 Task: Find connections with filter location Sheopur with filter topic #Culturewith filter profile language English with filter current company Unichem Laboratories Limited with filter school Bharathiar University with filter industry Funds and Trusts with filter service category Real Estate with filter keywords title Pipefitter
Action: Mouse moved to (543, 65)
Screenshot: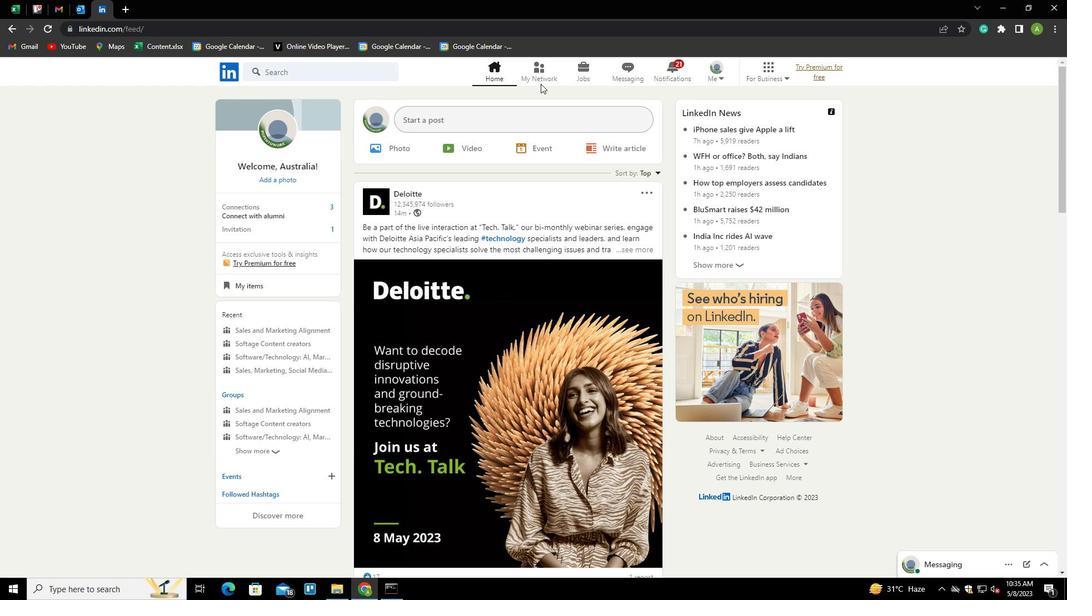 
Action: Mouse pressed left at (543, 65)
Screenshot: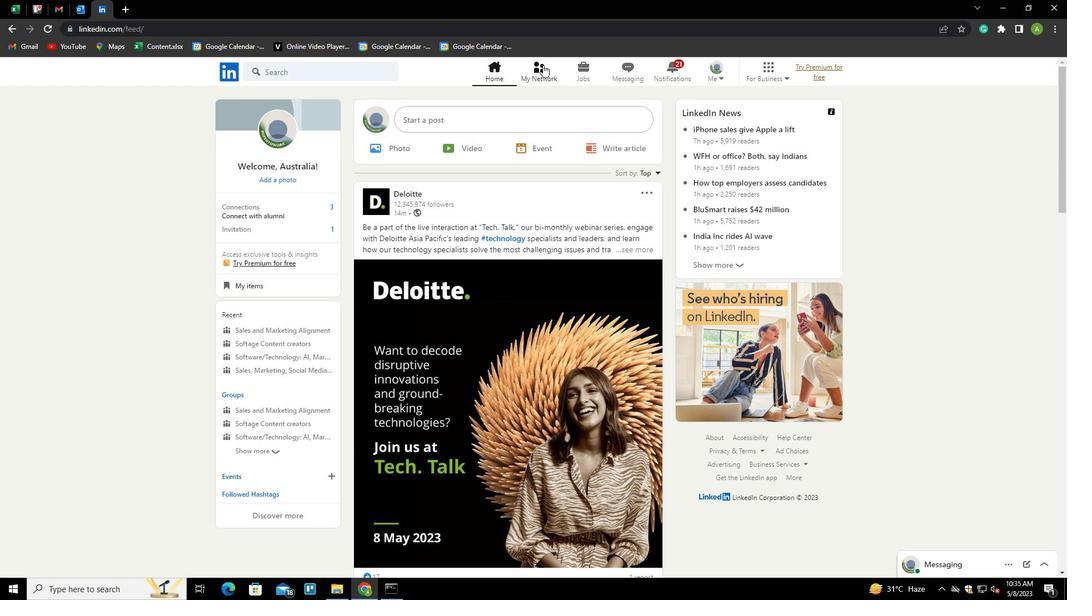 
Action: Mouse moved to (288, 131)
Screenshot: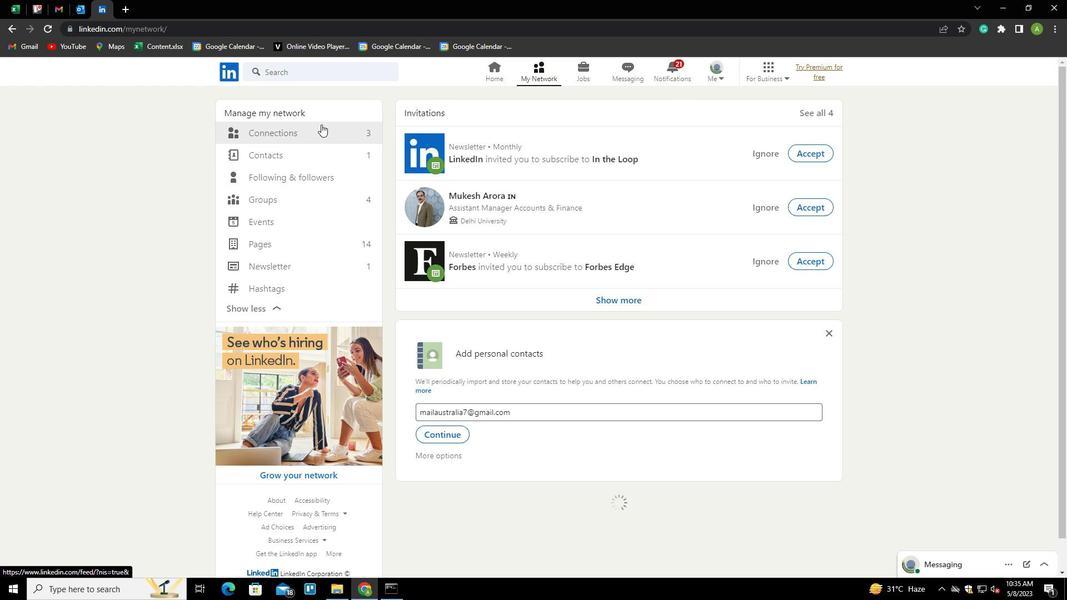 
Action: Mouse pressed left at (288, 131)
Screenshot: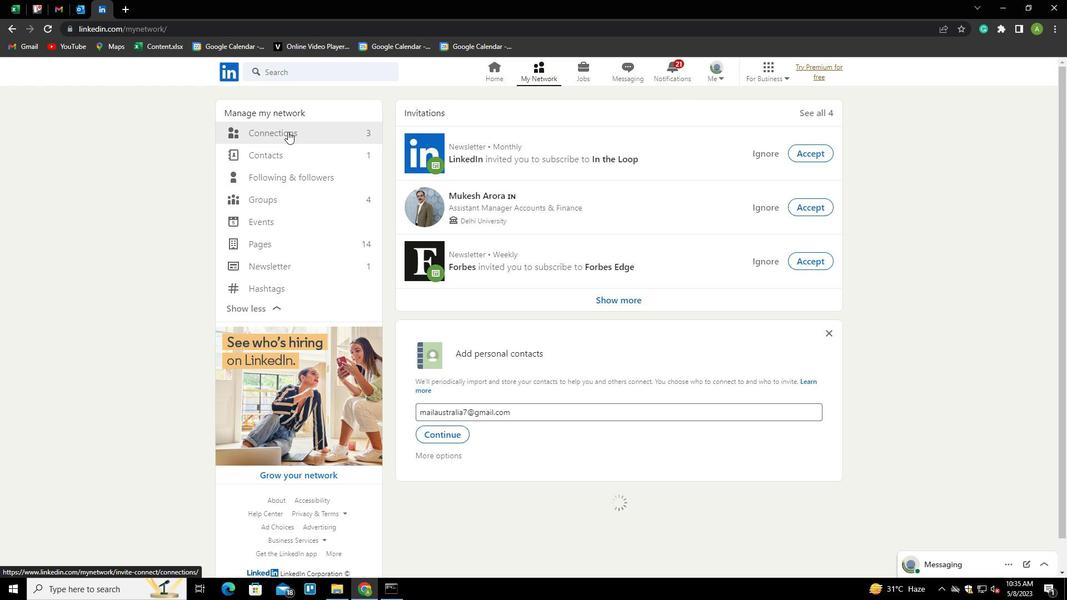 
Action: Mouse moved to (604, 132)
Screenshot: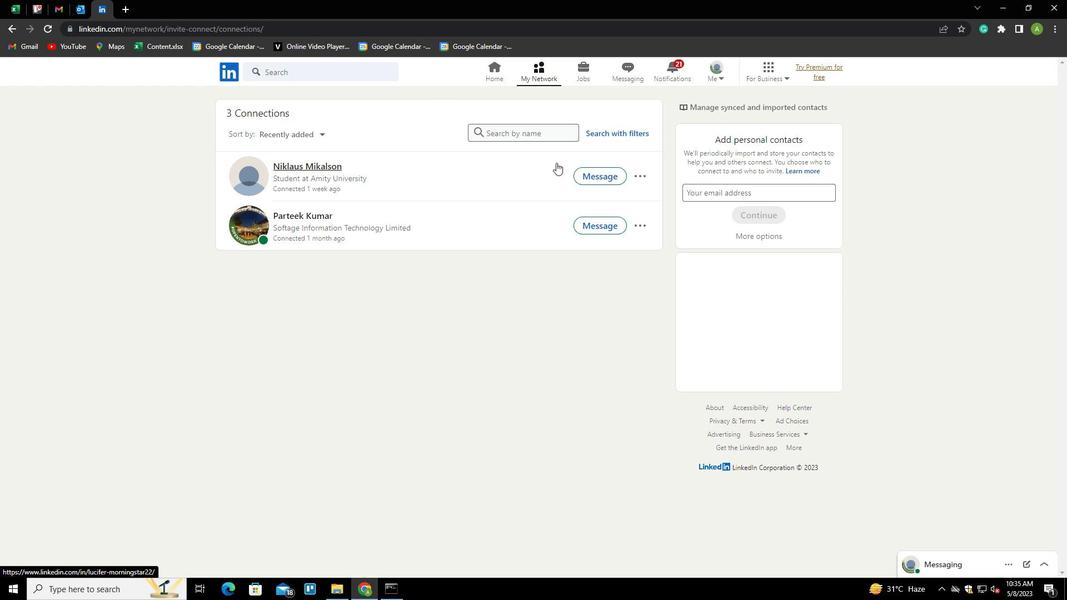 
Action: Mouse pressed left at (604, 132)
Screenshot: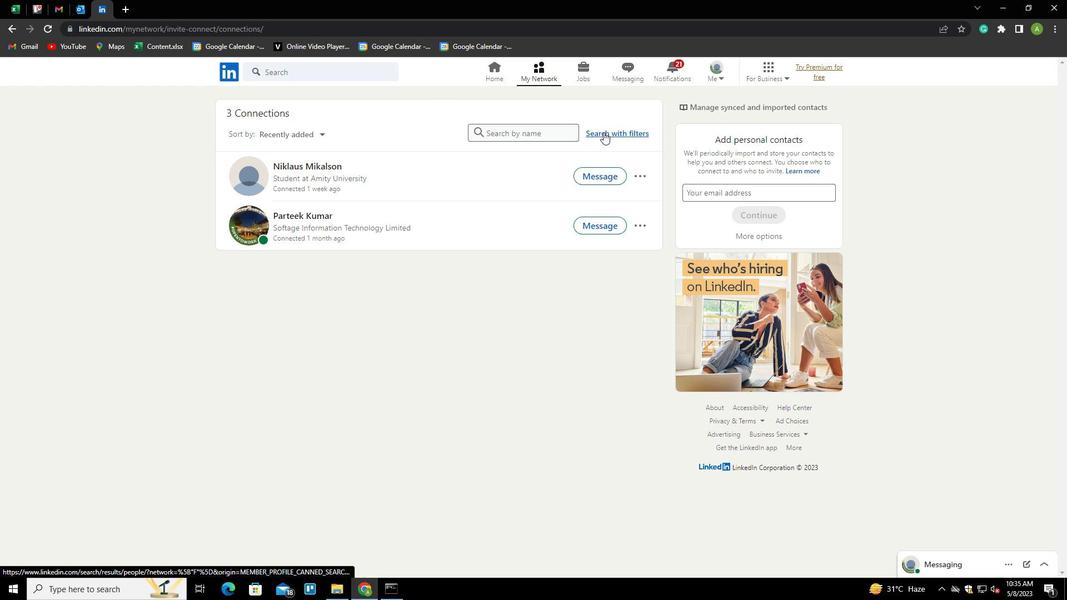 
Action: Mouse moved to (572, 103)
Screenshot: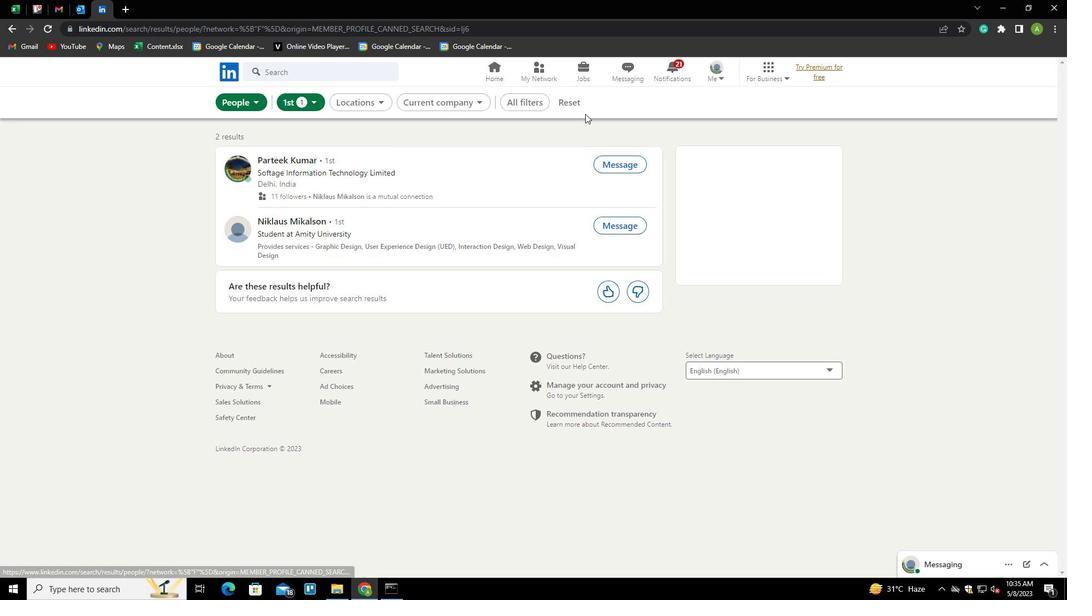 
Action: Mouse pressed left at (572, 103)
Screenshot: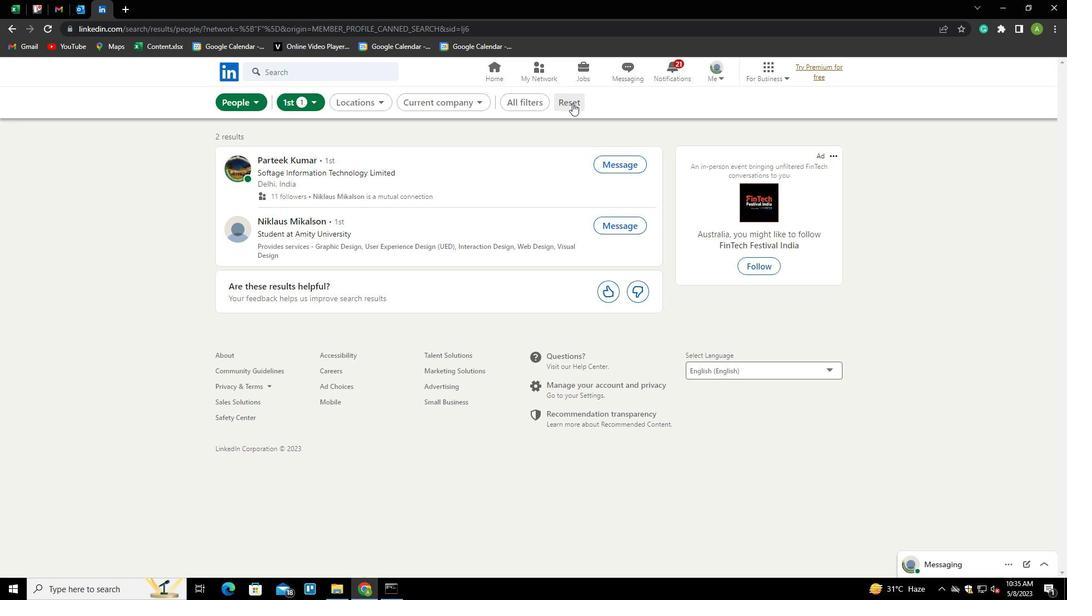 
Action: Mouse moved to (557, 104)
Screenshot: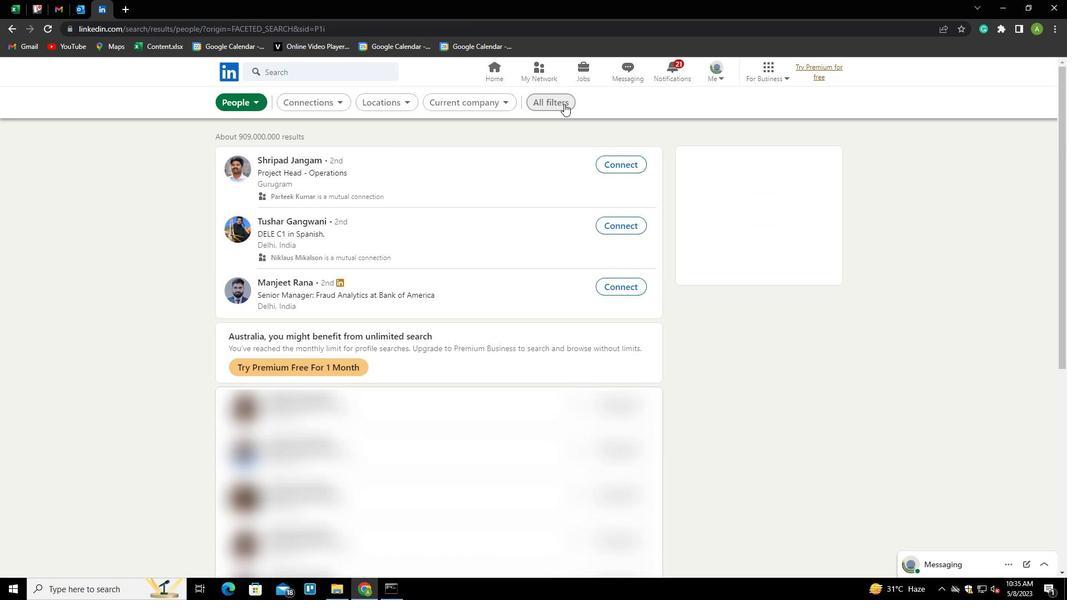 
Action: Mouse pressed left at (557, 104)
Screenshot: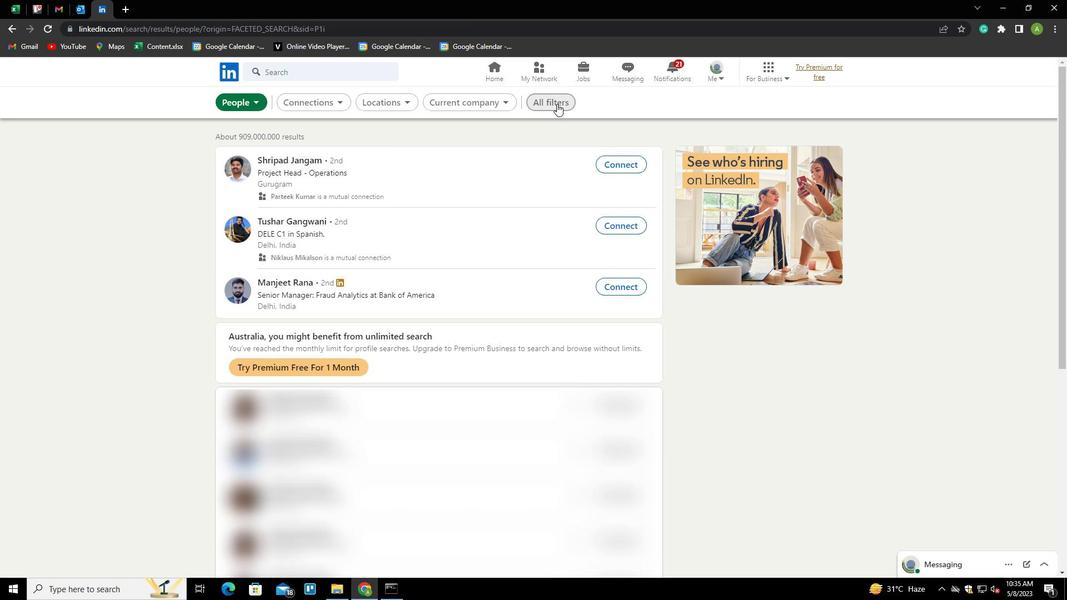 
Action: Mouse moved to (941, 331)
Screenshot: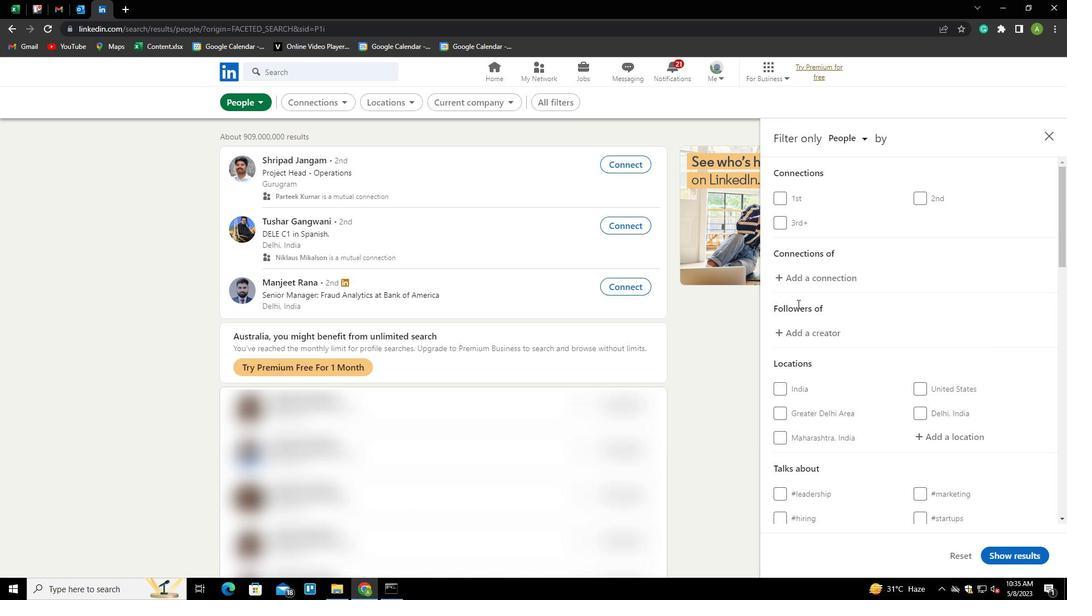 
Action: Mouse scrolled (941, 330) with delta (0, 0)
Screenshot: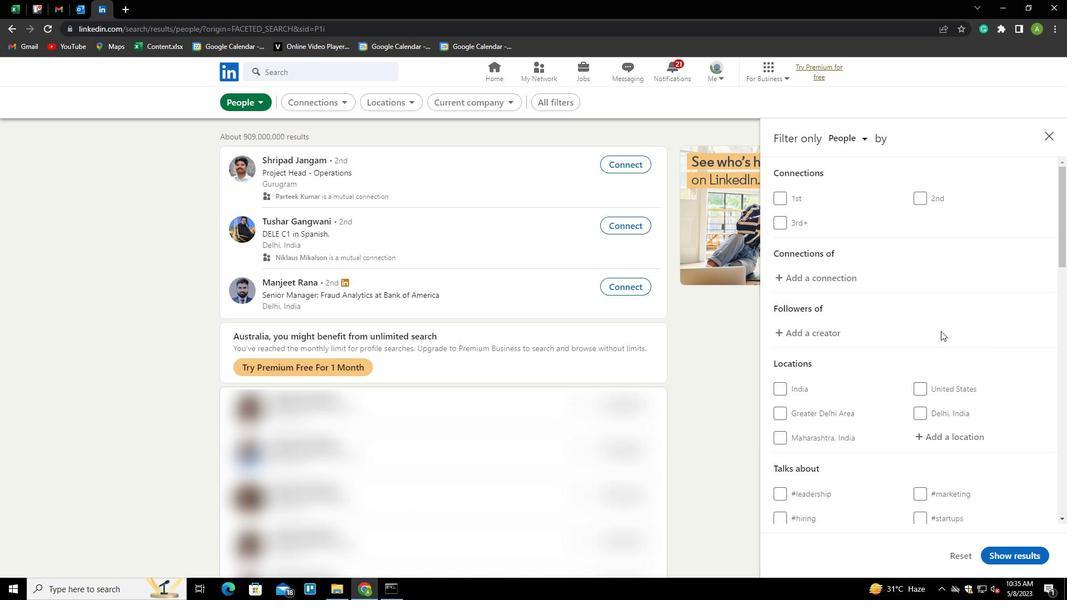 
Action: Mouse scrolled (941, 330) with delta (0, 0)
Screenshot: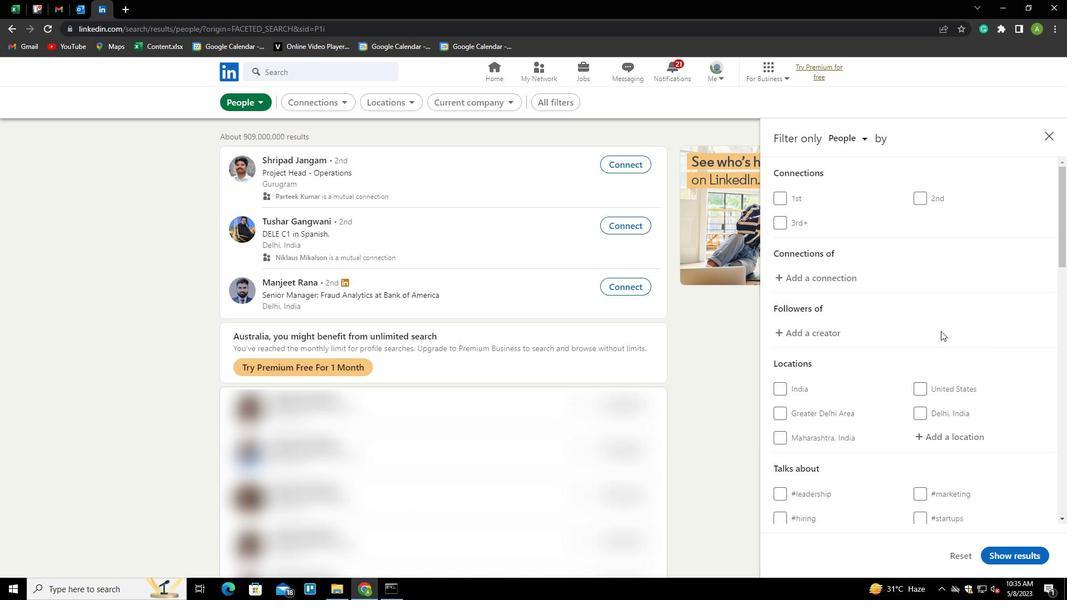 
Action: Mouse moved to (943, 327)
Screenshot: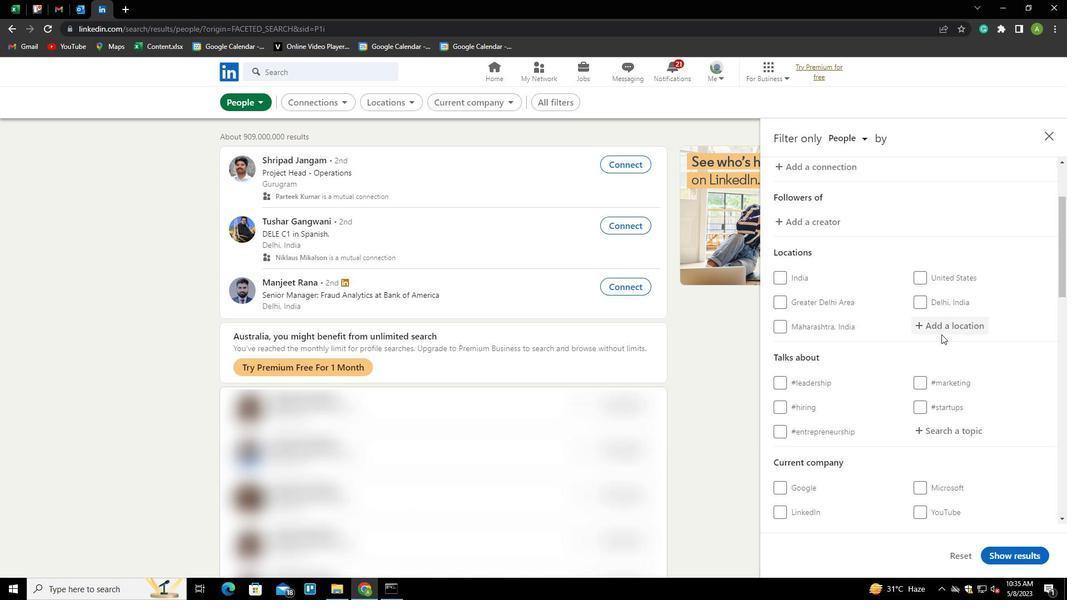 
Action: Mouse pressed left at (943, 327)
Screenshot: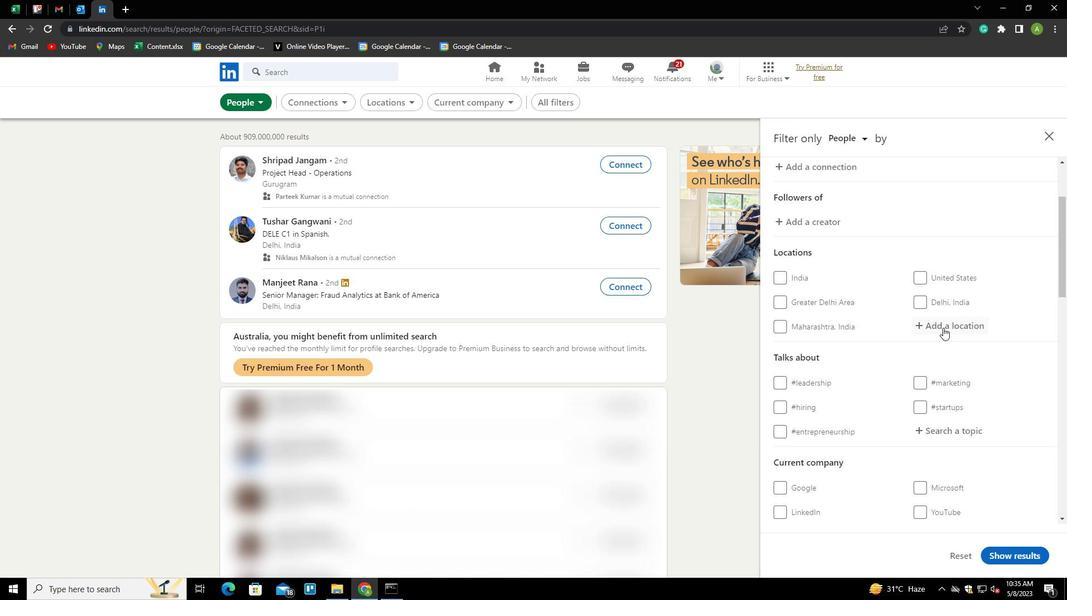 
Action: Key pressed <Key.shift>SHEOPUR<Key.down><Key.enter>
Screenshot: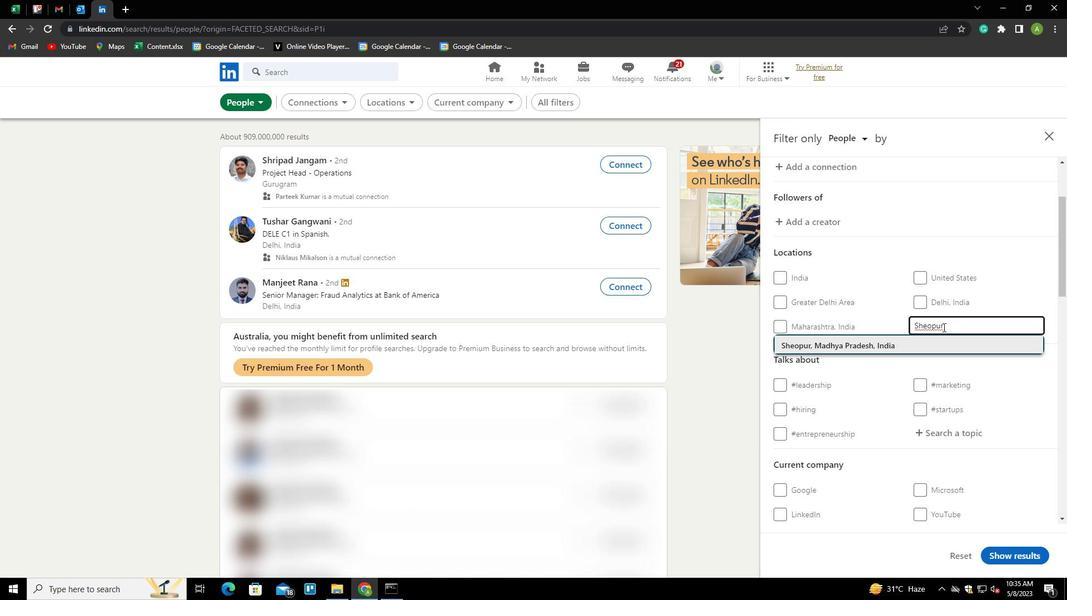 
Action: Mouse scrolled (943, 327) with delta (0, 0)
Screenshot: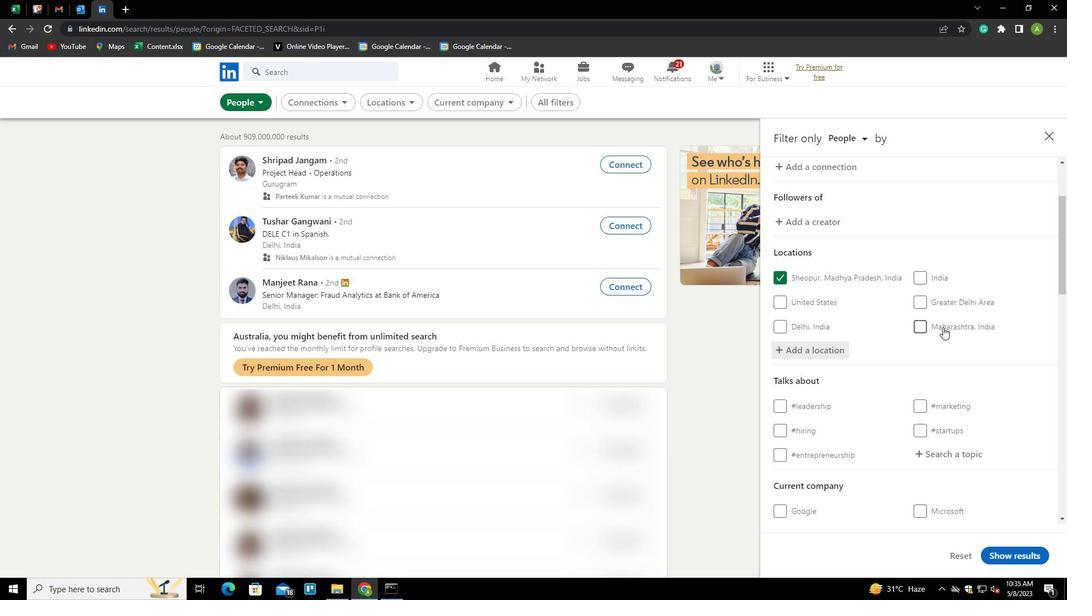 
Action: Mouse scrolled (943, 327) with delta (0, 0)
Screenshot: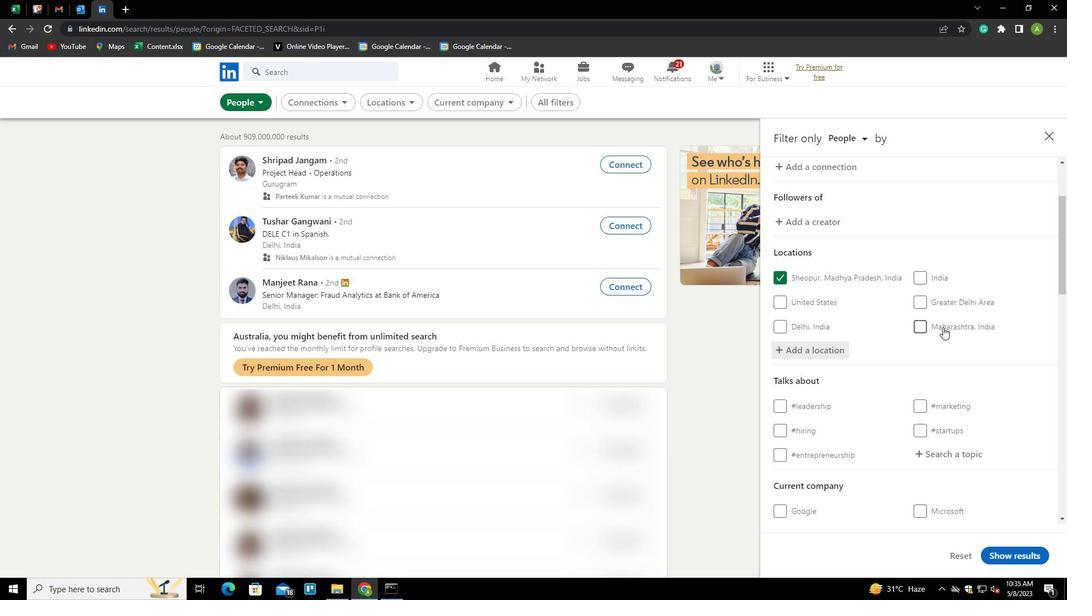 
Action: Mouse moved to (945, 349)
Screenshot: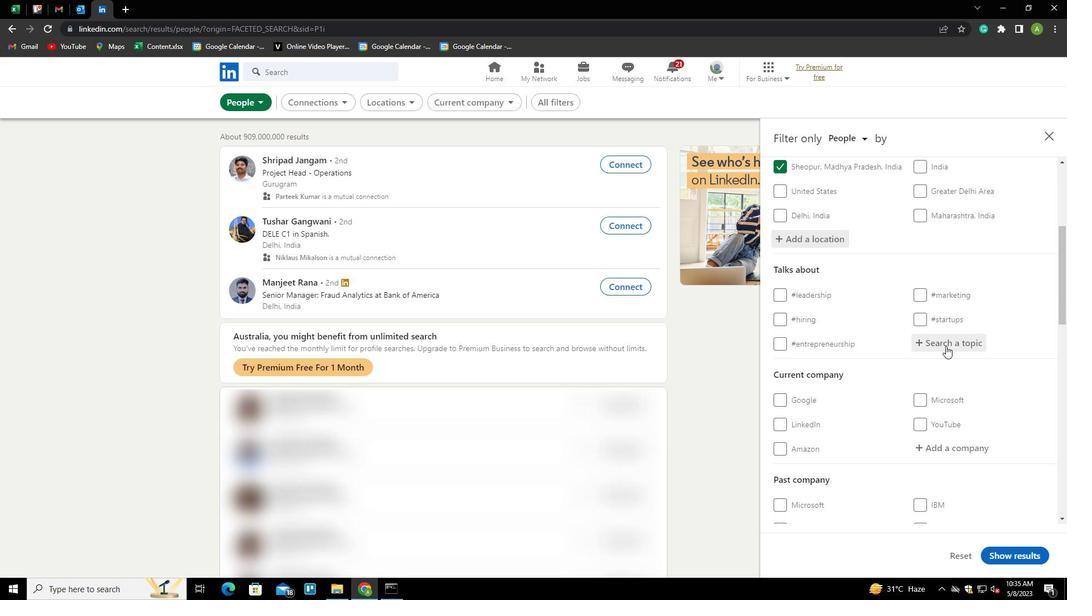
Action: Mouse pressed left at (945, 349)
Screenshot: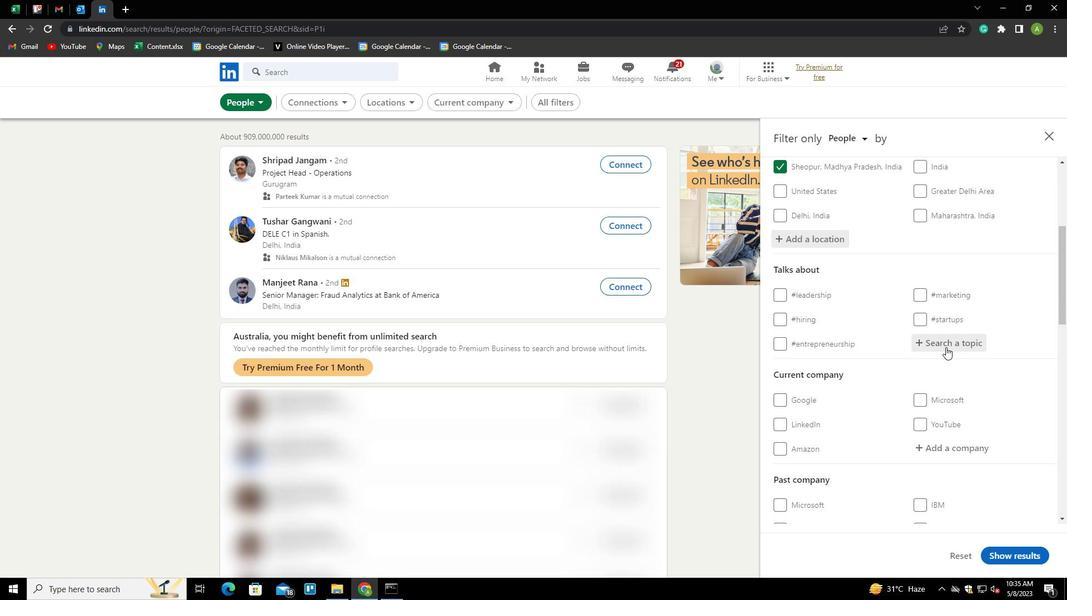 
Action: Mouse moved to (943, 349)
Screenshot: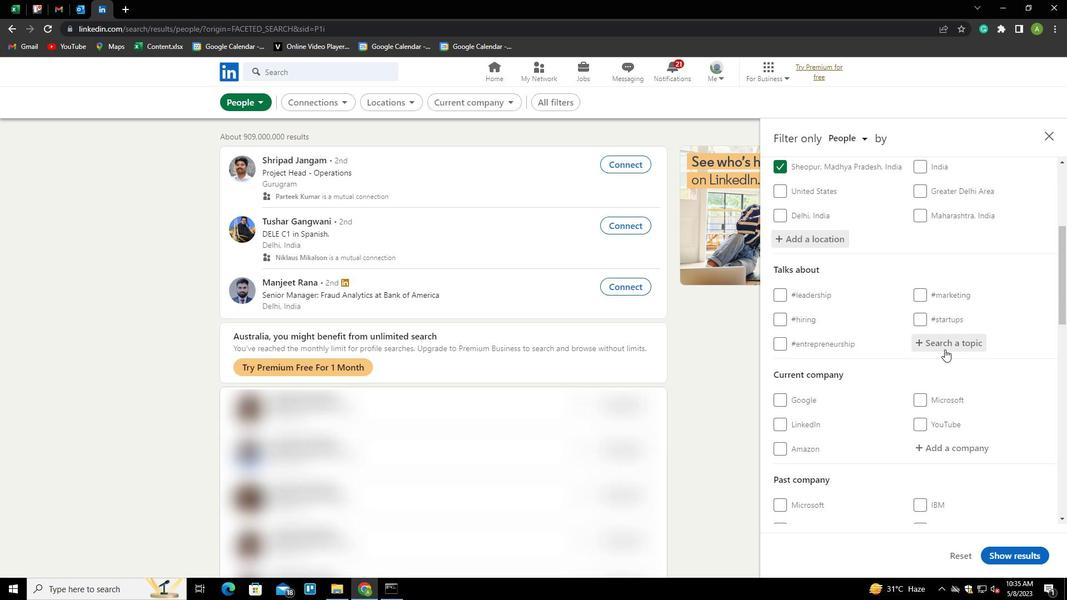 
Action: Key pressed <Key.shift>
Screenshot: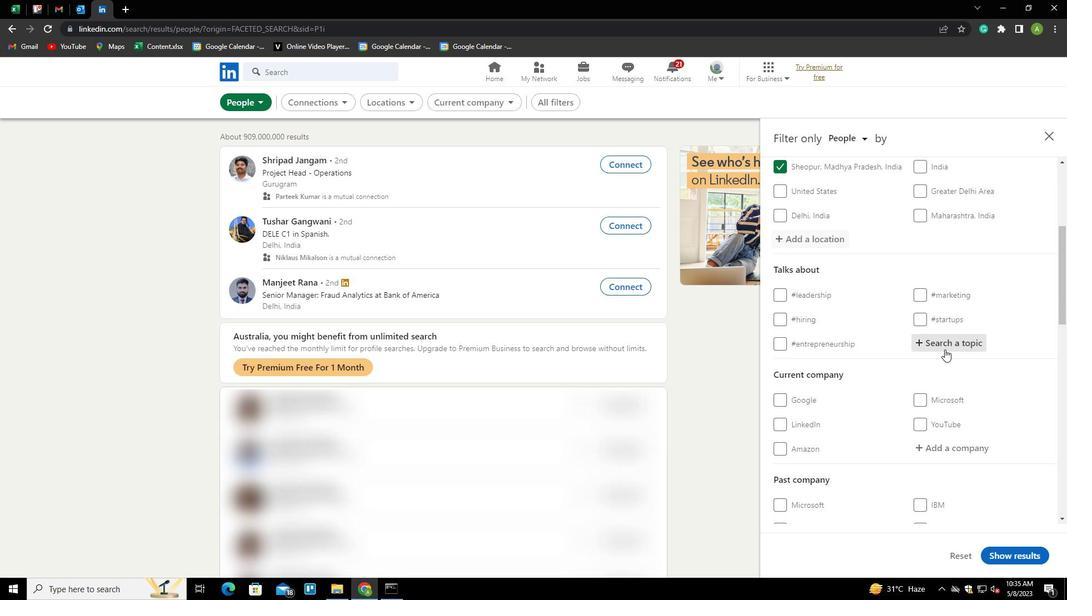 
Action: Mouse moved to (941, 348)
Screenshot: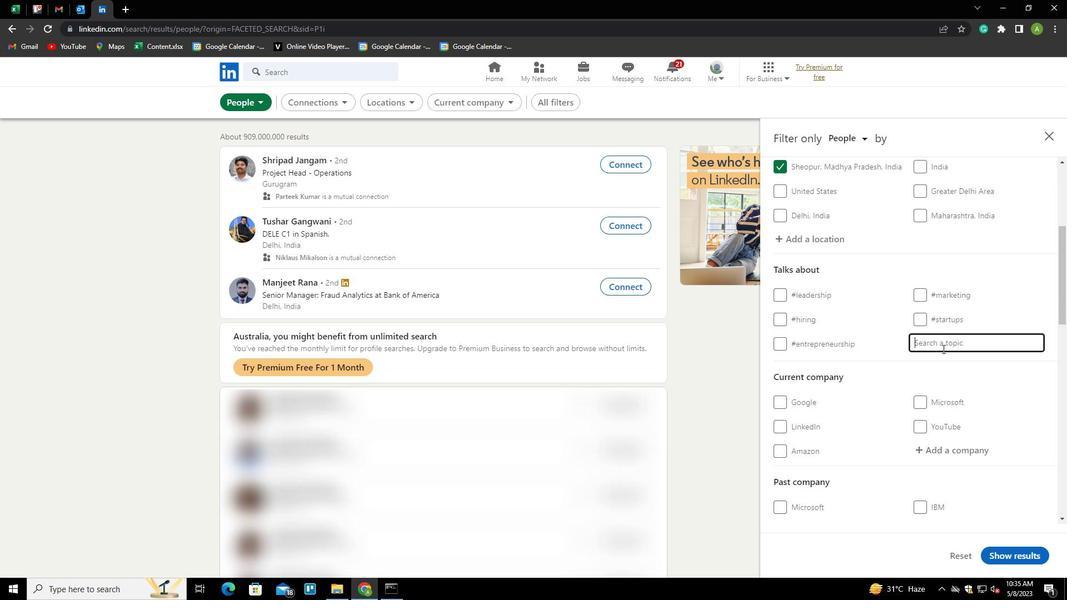 
Action: Key pressed CULTURE<Key.down><Key.enter>
Screenshot: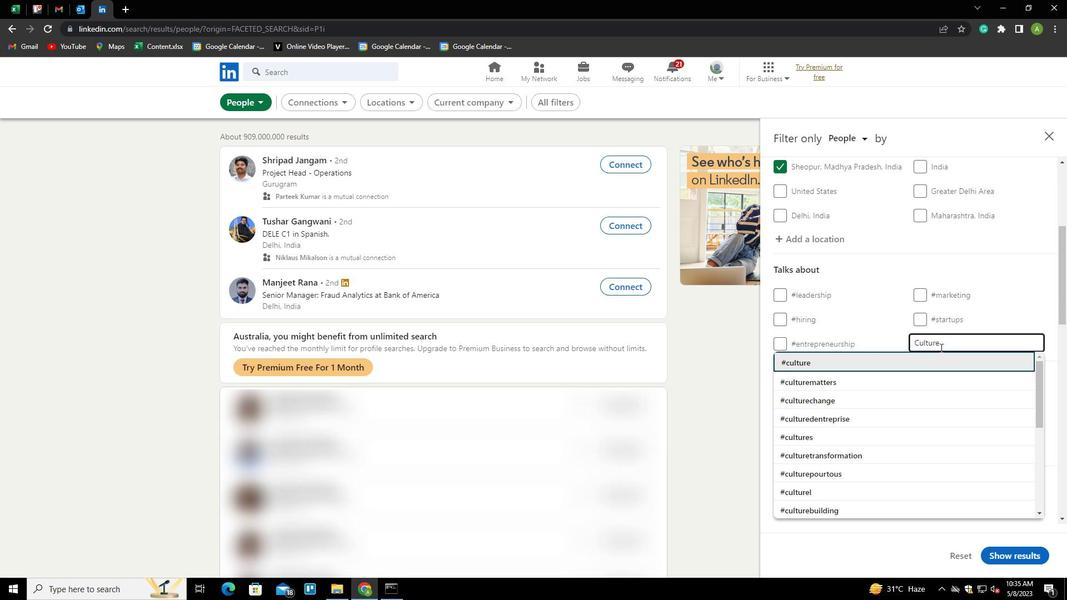 
Action: Mouse moved to (932, 343)
Screenshot: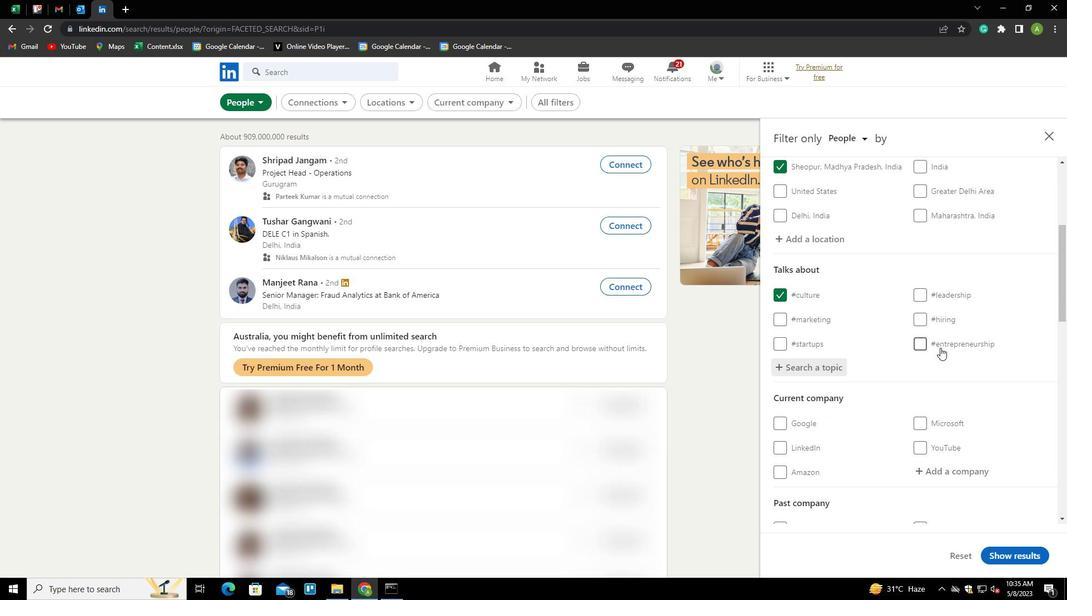 
Action: Mouse scrolled (932, 342) with delta (0, 0)
Screenshot: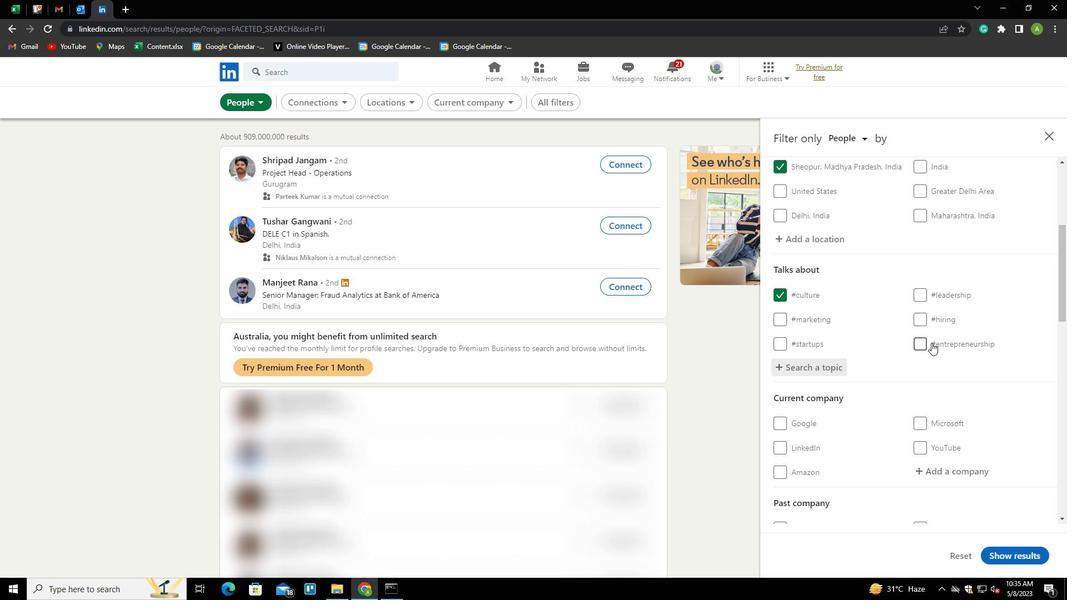 
Action: Mouse scrolled (932, 342) with delta (0, 0)
Screenshot: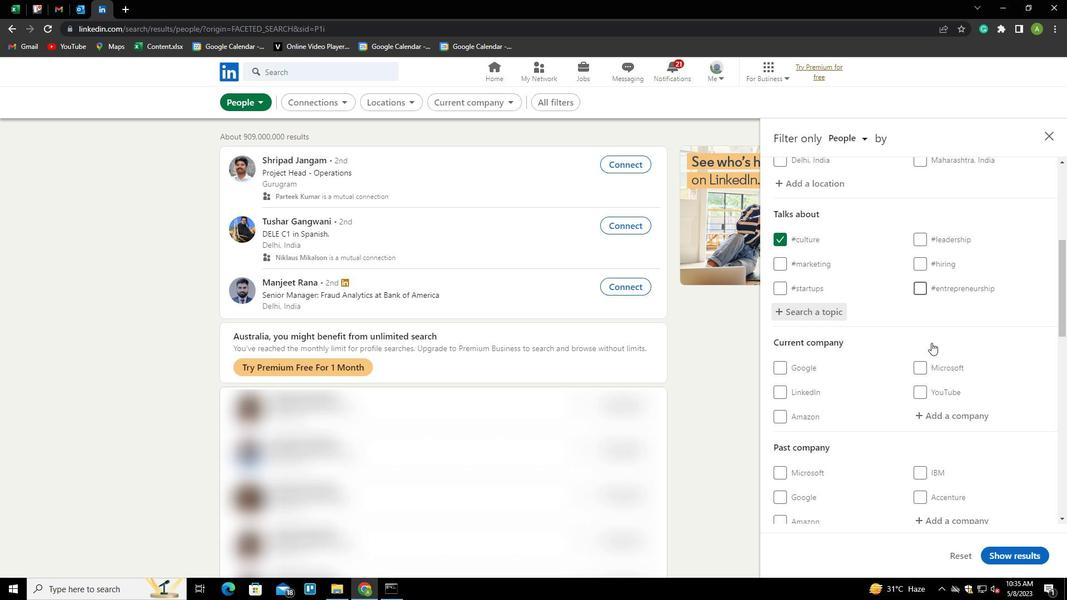 
Action: Mouse scrolled (932, 342) with delta (0, 0)
Screenshot: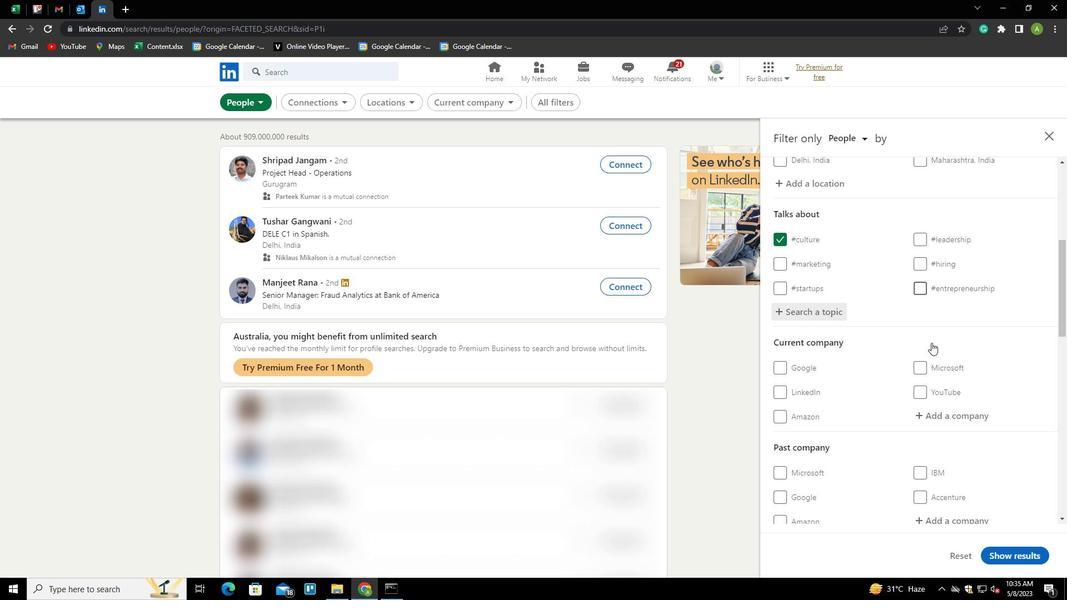 
Action: Mouse scrolled (932, 342) with delta (0, 0)
Screenshot: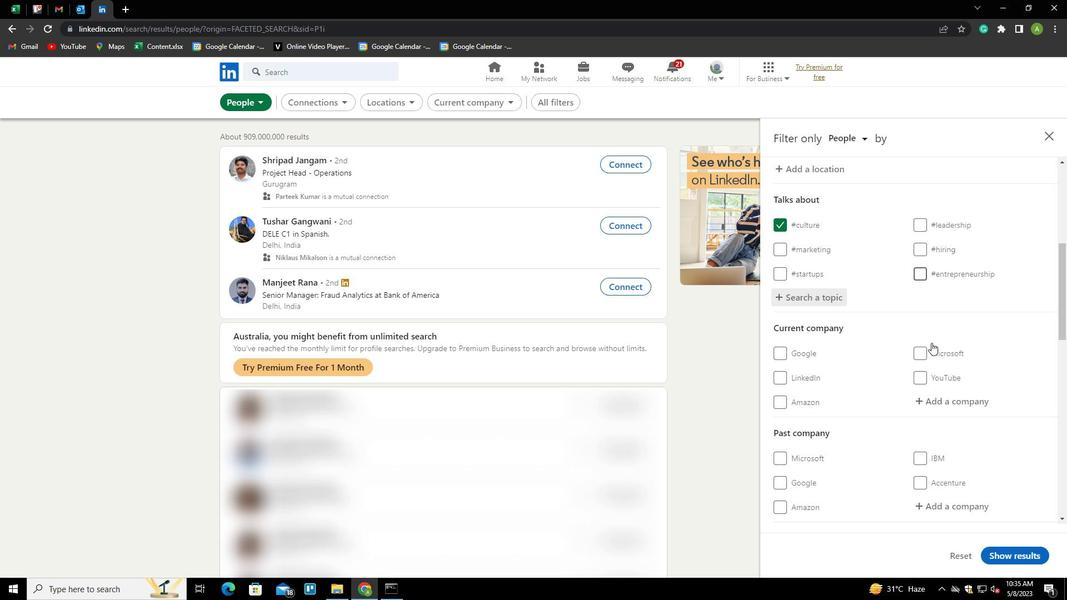 
Action: Mouse scrolled (932, 342) with delta (0, 0)
Screenshot: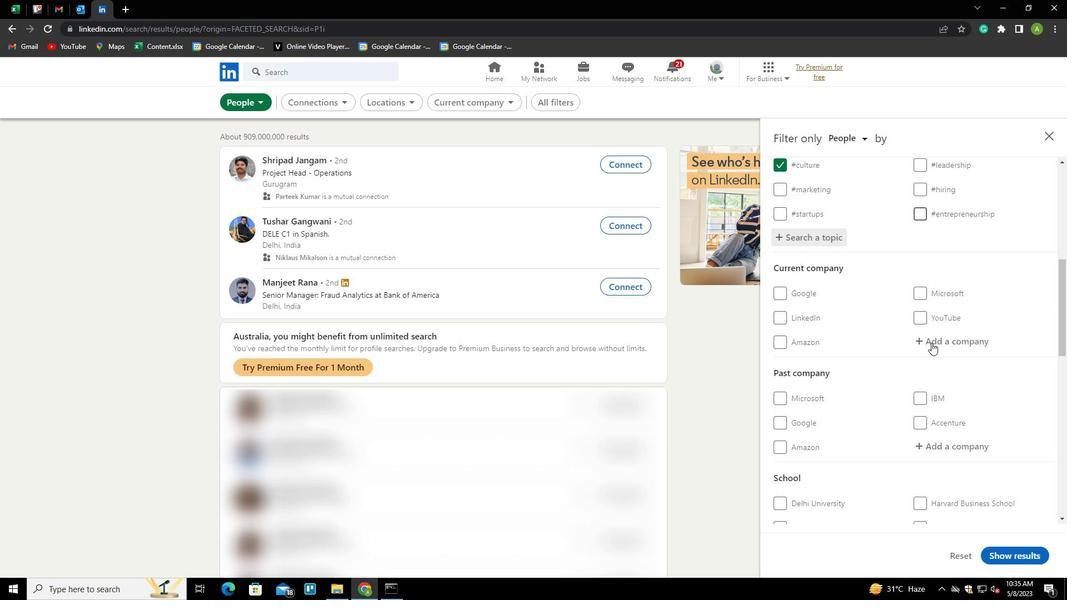
Action: Mouse scrolled (932, 342) with delta (0, 0)
Screenshot: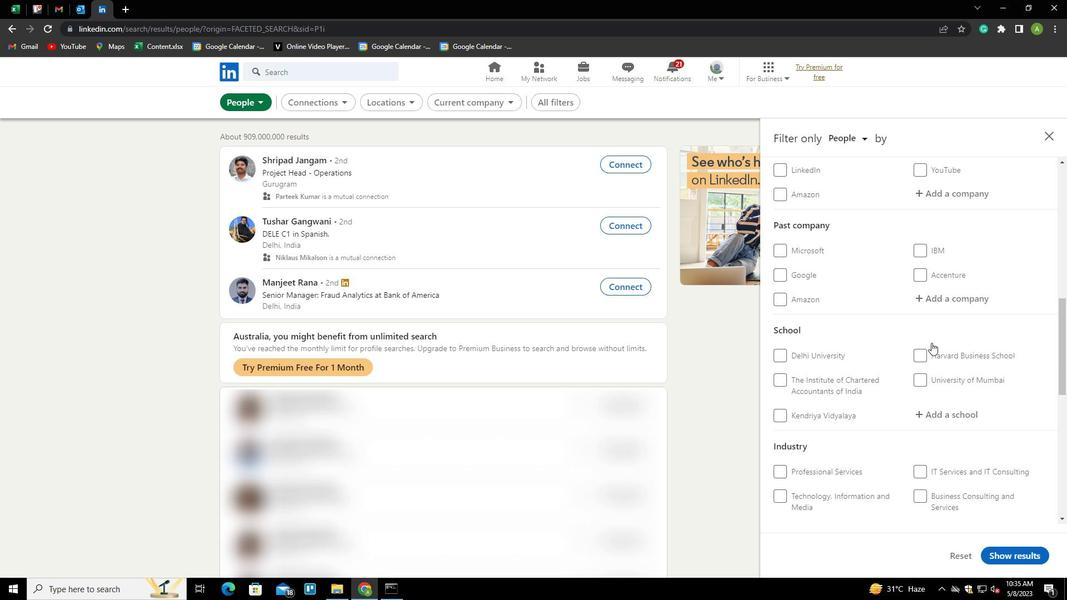 
Action: Mouse scrolled (932, 342) with delta (0, 0)
Screenshot: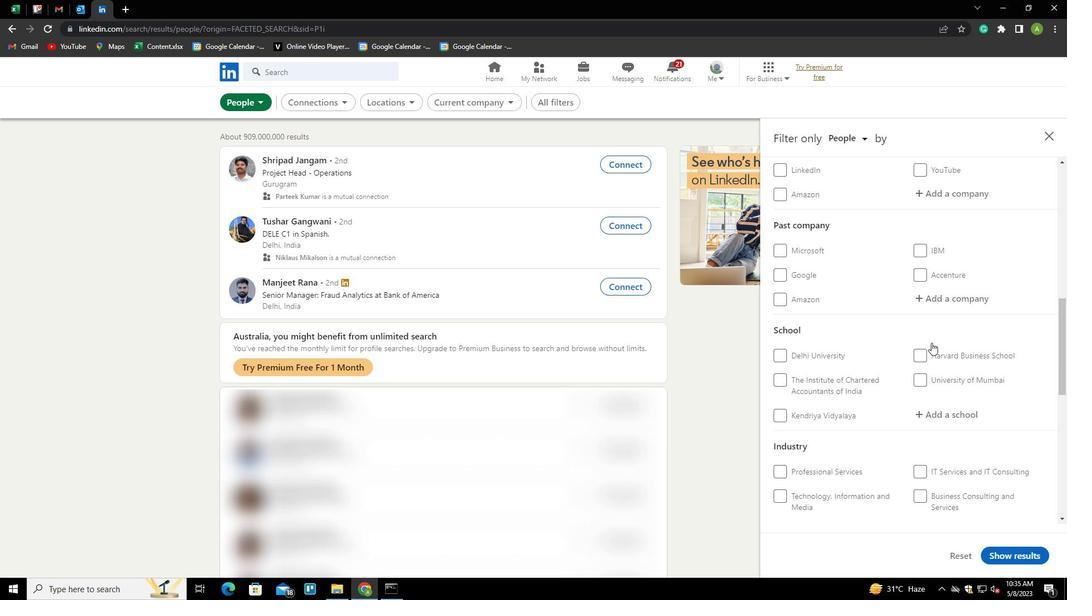 
Action: Mouse scrolled (932, 342) with delta (0, 0)
Screenshot: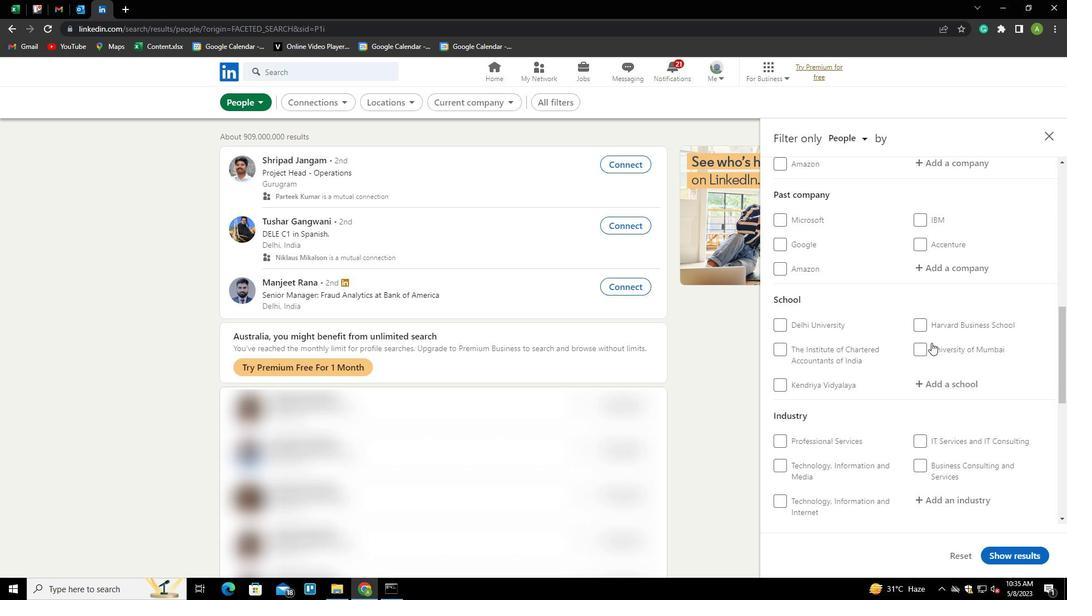 
Action: Mouse scrolled (932, 342) with delta (0, 0)
Screenshot: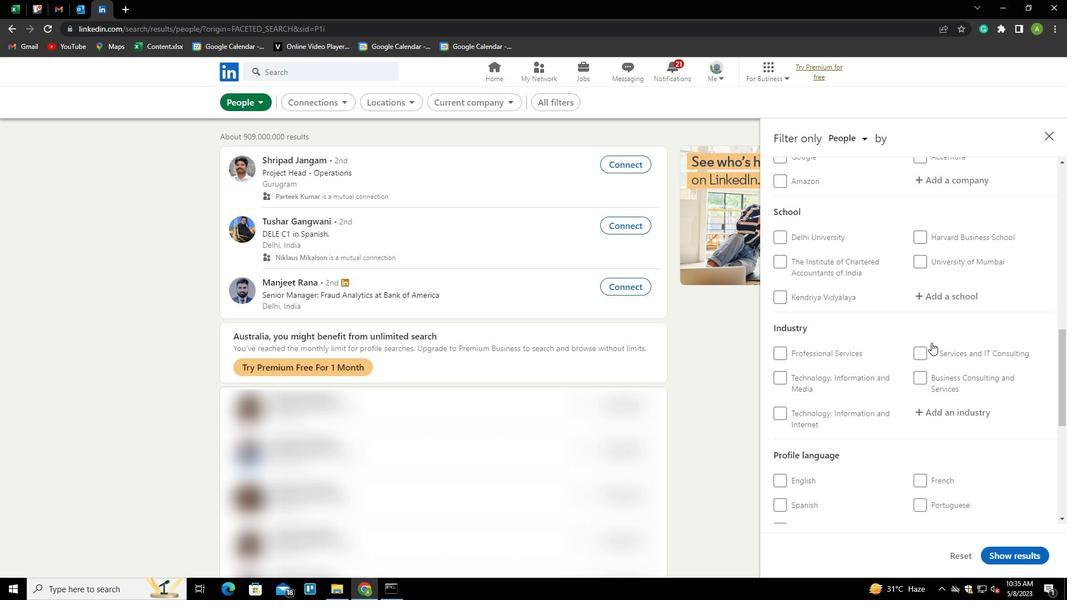 
Action: Mouse moved to (801, 376)
Screenshot: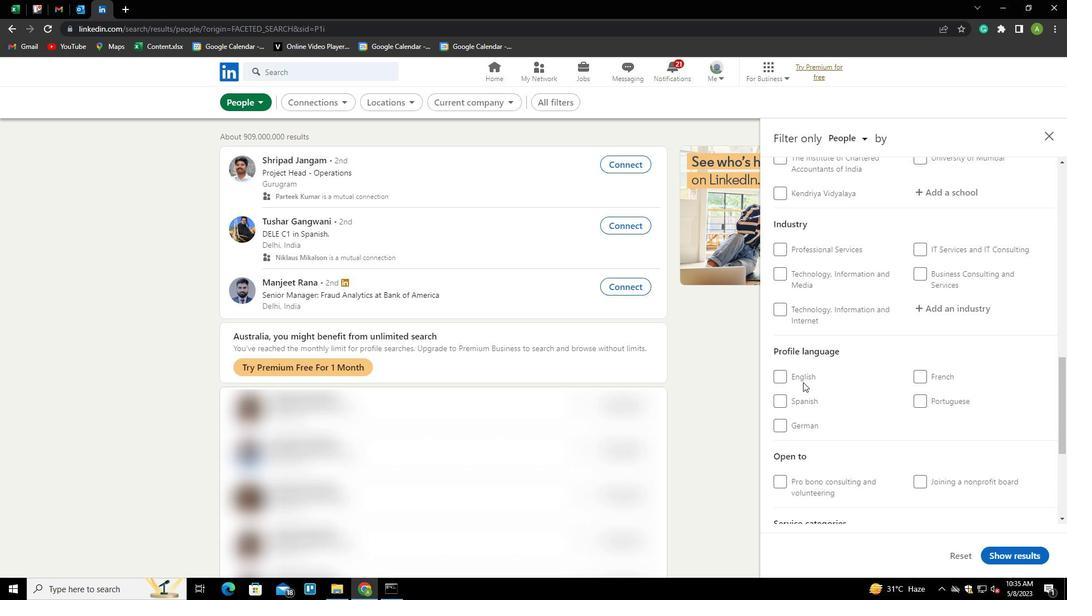 
Action: Mouse pressed left at (801, 376)
Screenshot: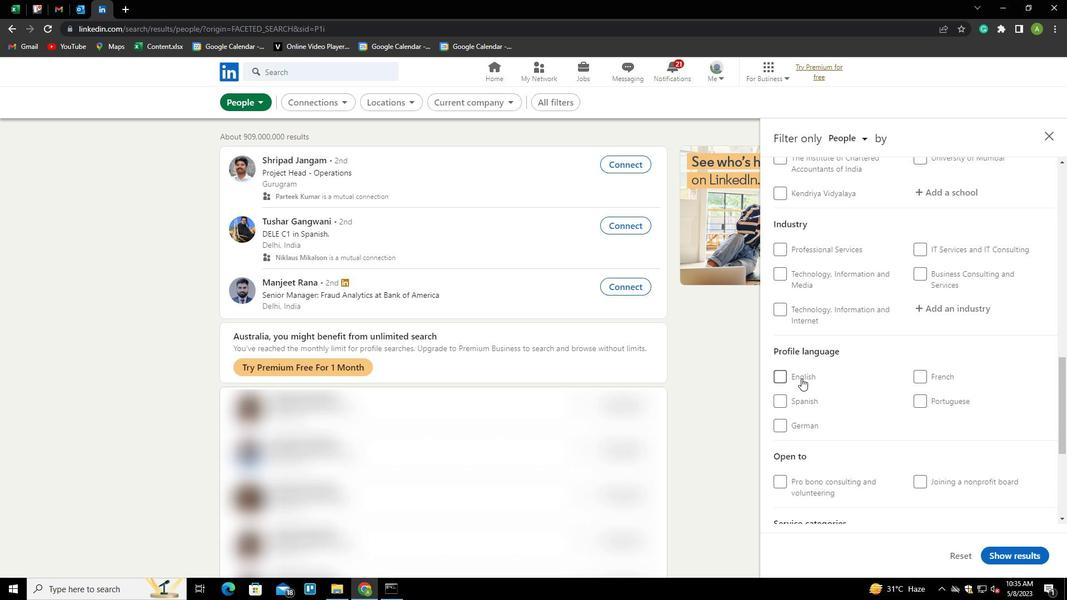 
Action: Mouse moved to (937, 353)
Screenshot: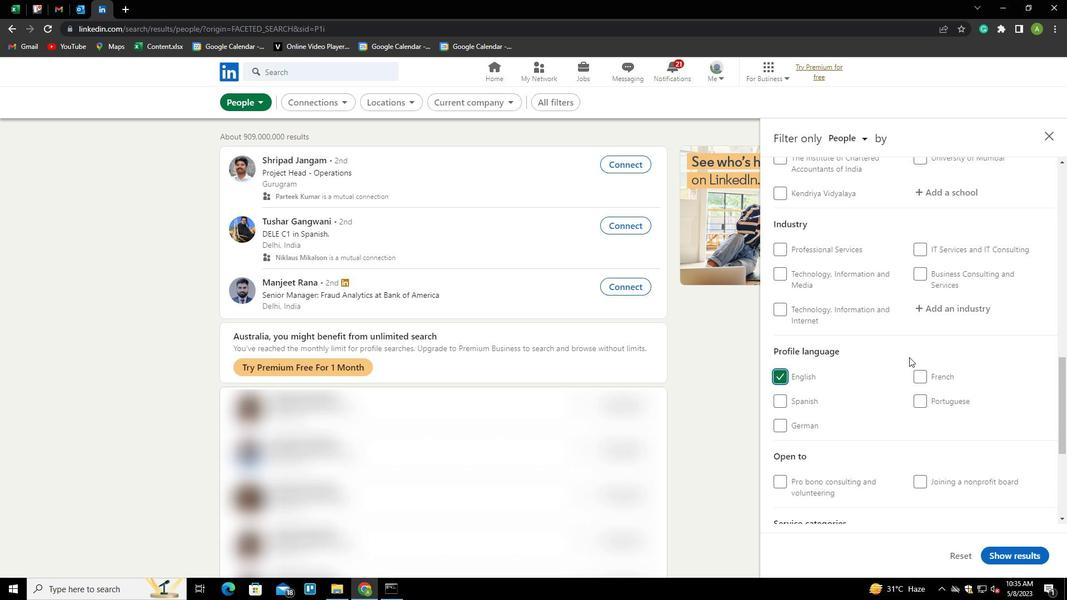 
Action: Mouse scrolled (937, 354) with delta (0, 0)
Screenshot: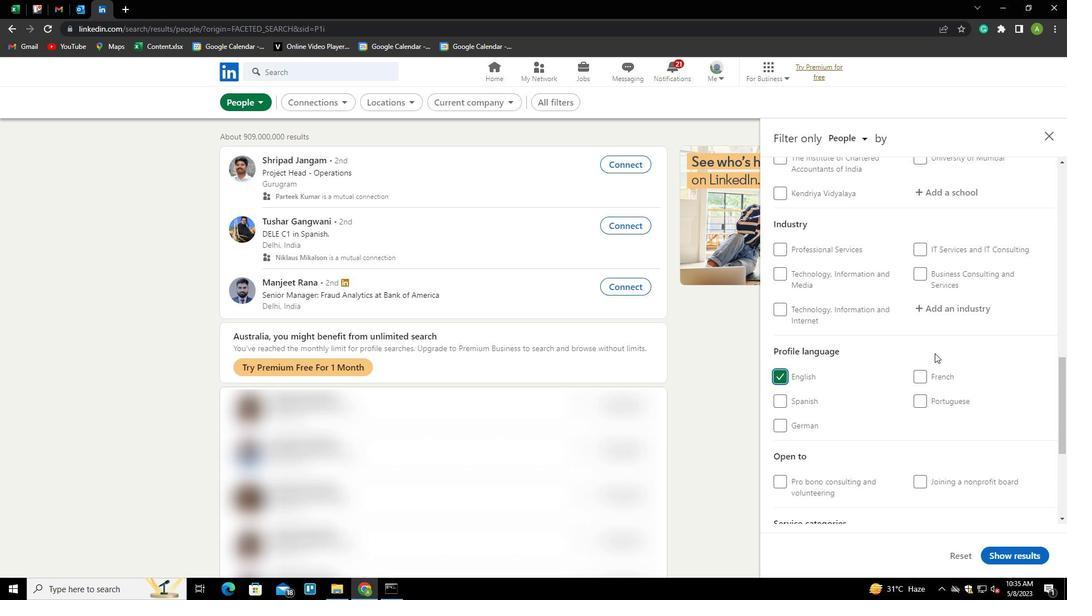 
Action: Mouse scrolled (937, 354) with delta (0, 0)
Screenshot: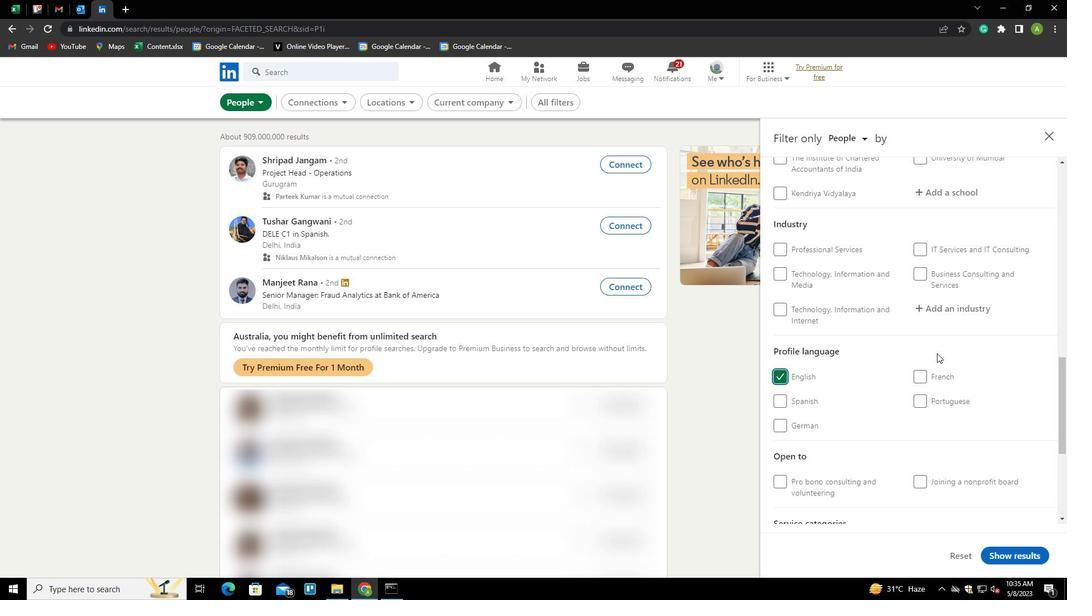 
Action: Mouse scrolled (937, 354) with delta (0, 0)
Screenshot: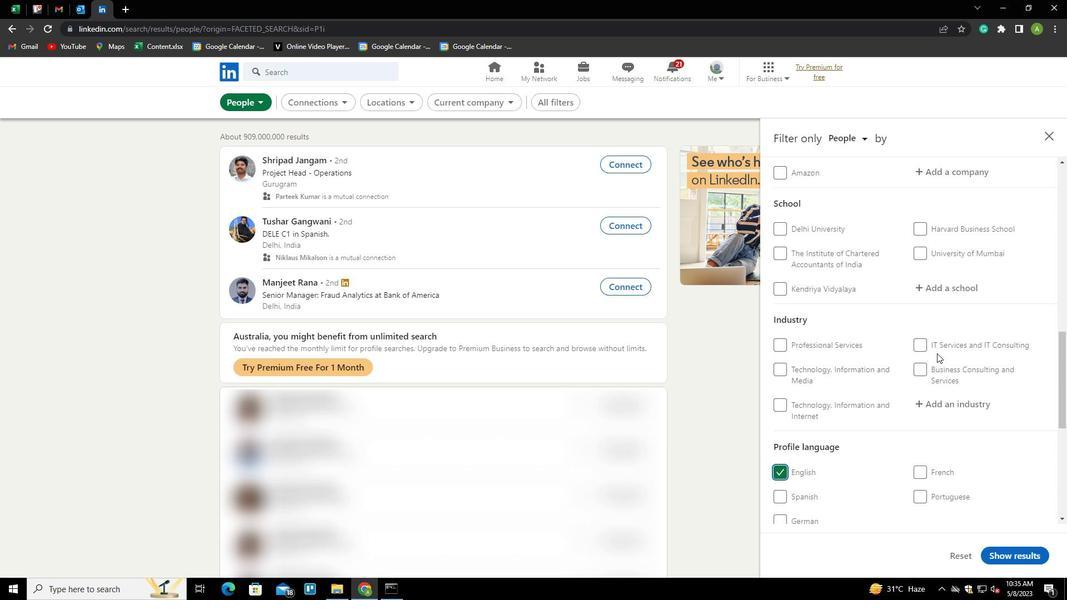 
Action: Mouse scrolled (937, 354) with delta (0, 0)
Screenshot: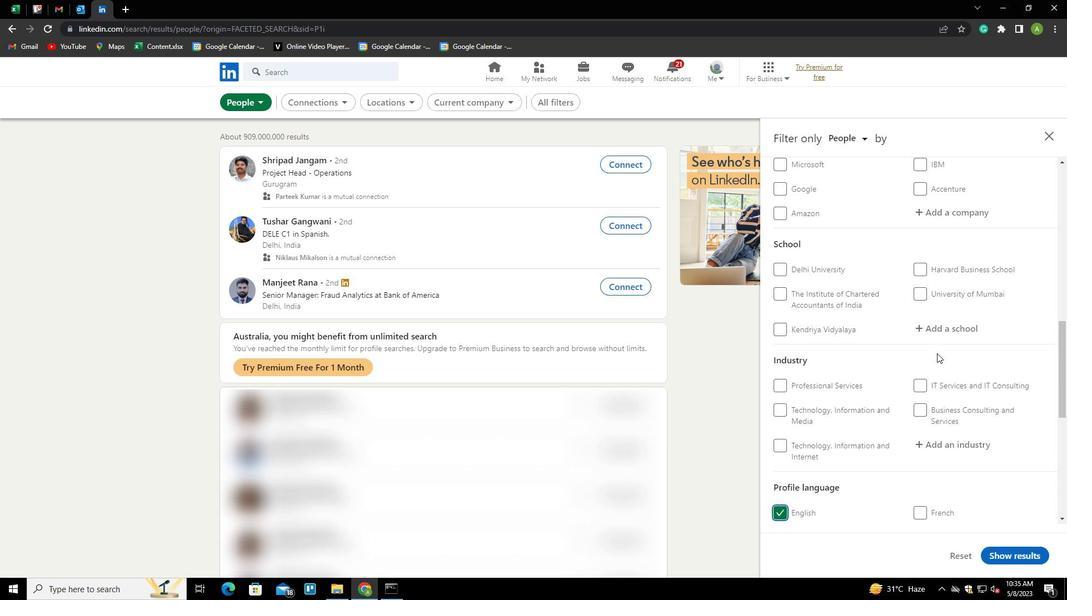 
Action: Mouse scrolled (937, 354) with delta (0, 0)
Screenshot: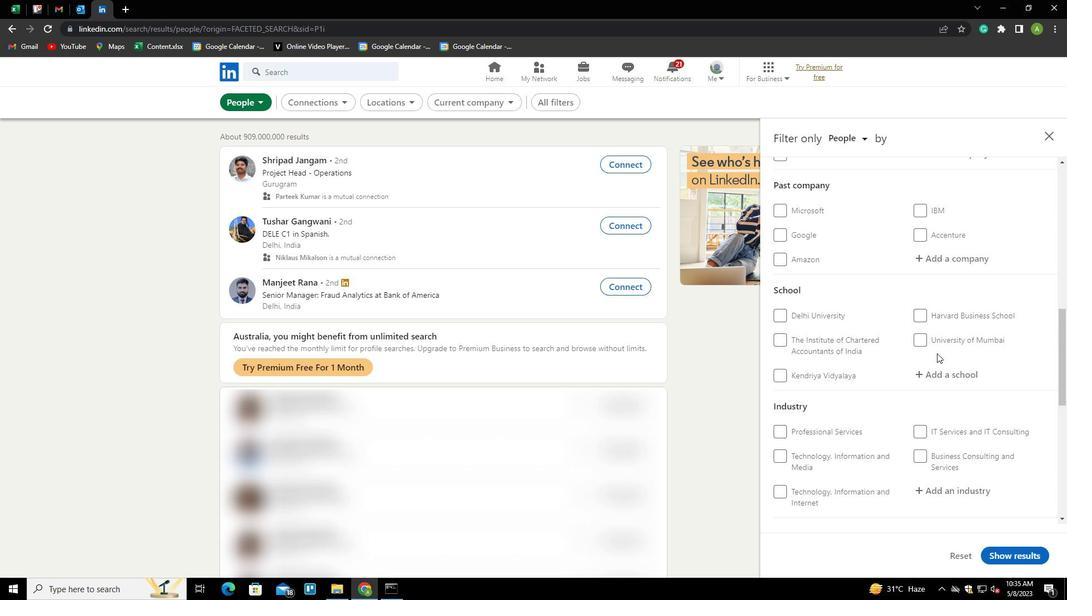 
Action: Mouse scrolled (937, 354) with delta (0, 0)
Screenshot: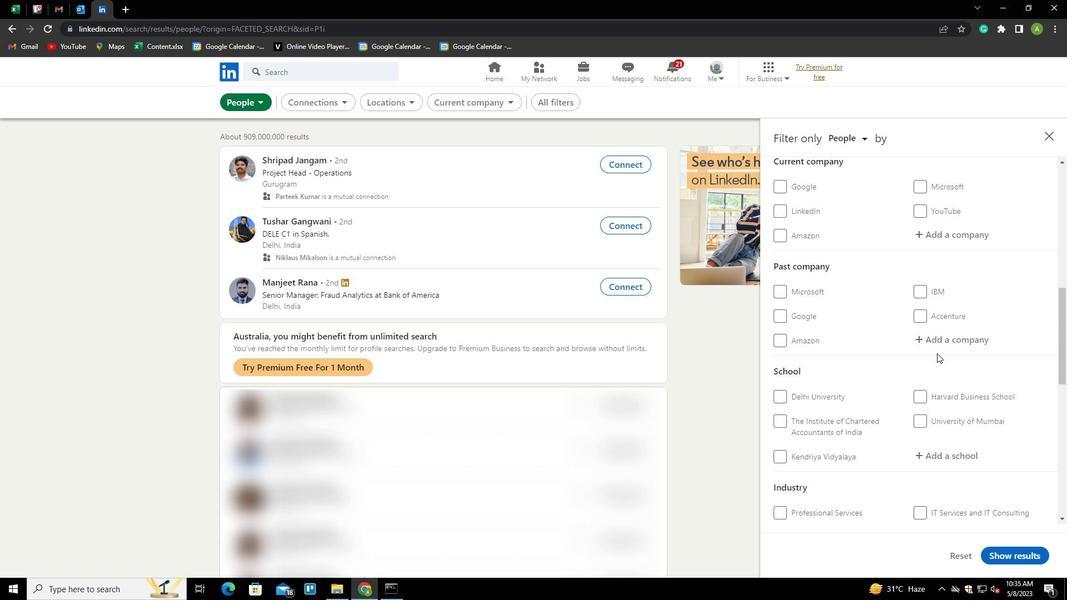 
Action: Mouse moved to (948, 307)
Screenshot: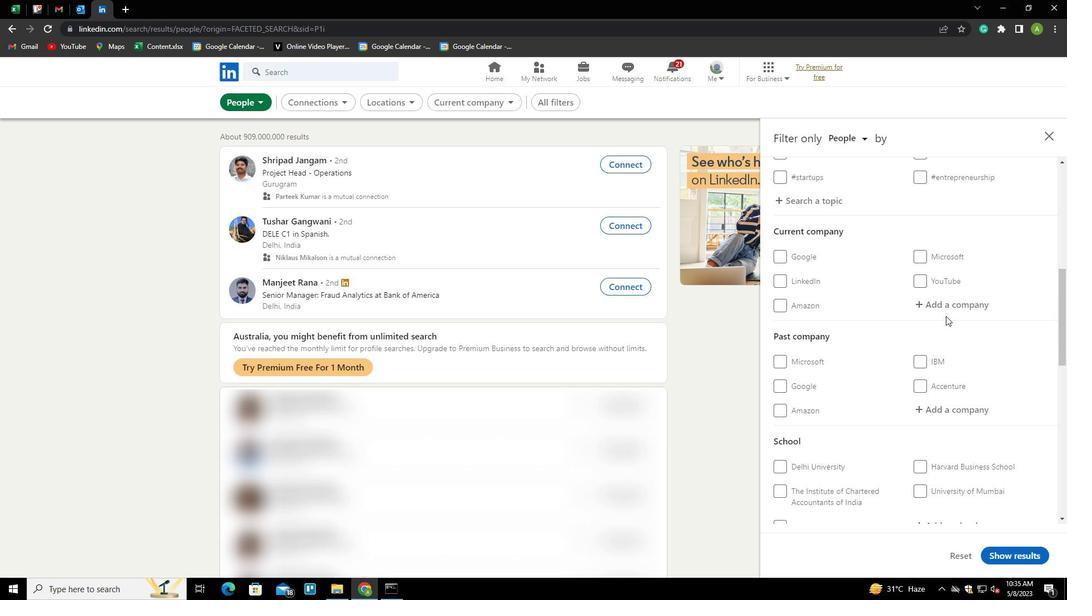 
Action: Mouse pressed left at (948, 307)
Screenshot: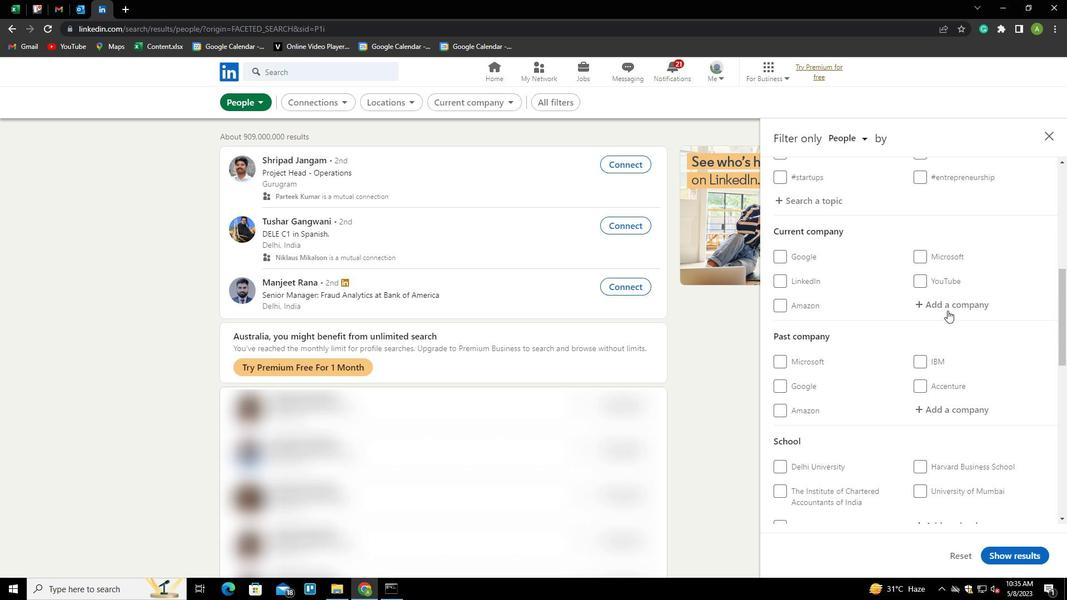
Action: Key pressed <Key.shift>UNICHERM<Key.backspace><Key.backspace>M<Key.down><Key.space><Key.shift>LABORATORIES<Key.space><Key.shift>LIMITED<Key.down><Key.enter>
Screenshot: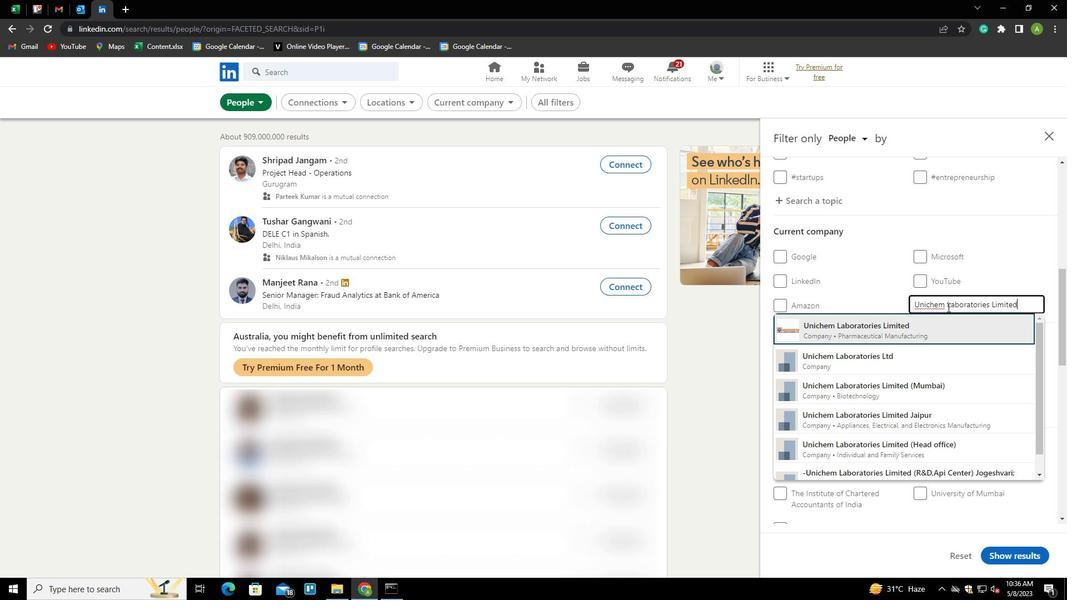 
Action: Mouse scrolled (948, 307) with delta (0, 0)
Screenshot: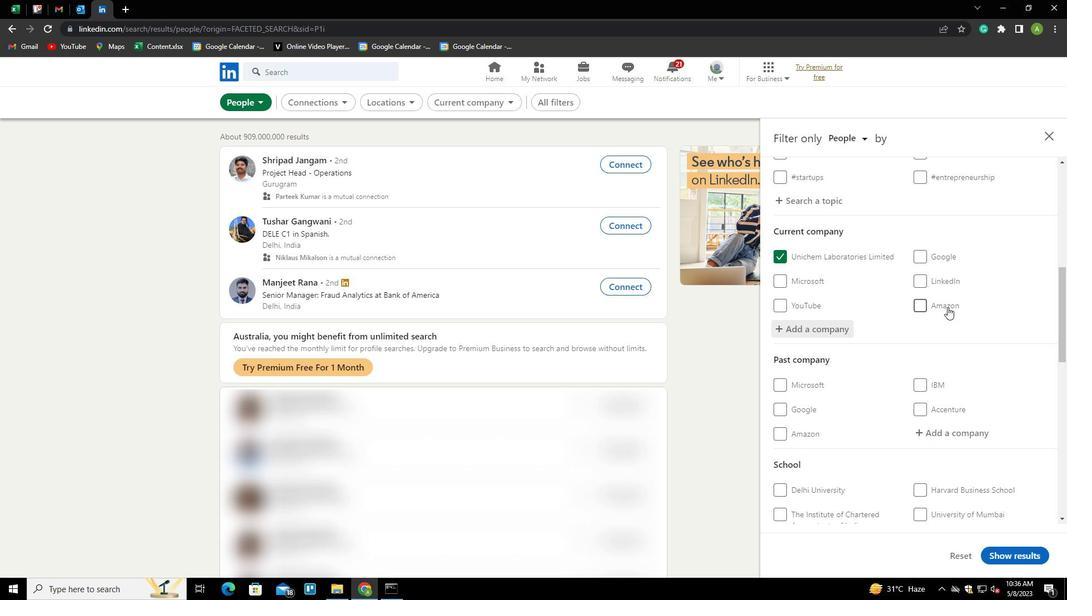 
Action: Mouse scrolled (948, 307) with delta (0, 0)
Screenshot: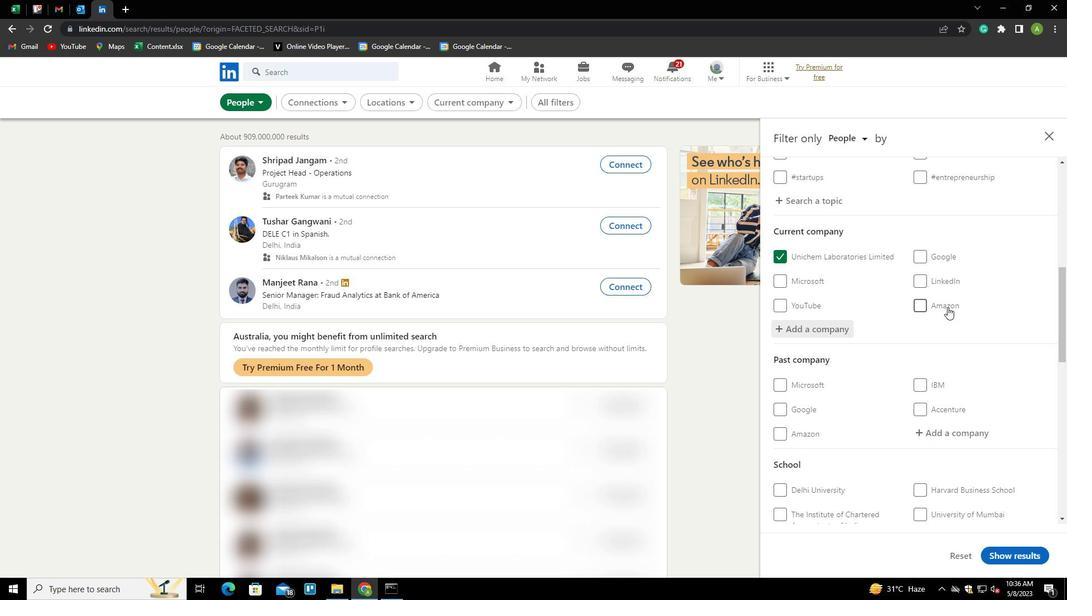 
Action: Mouse scrolled (948, 307) with delta (0, 0)
Screenshot: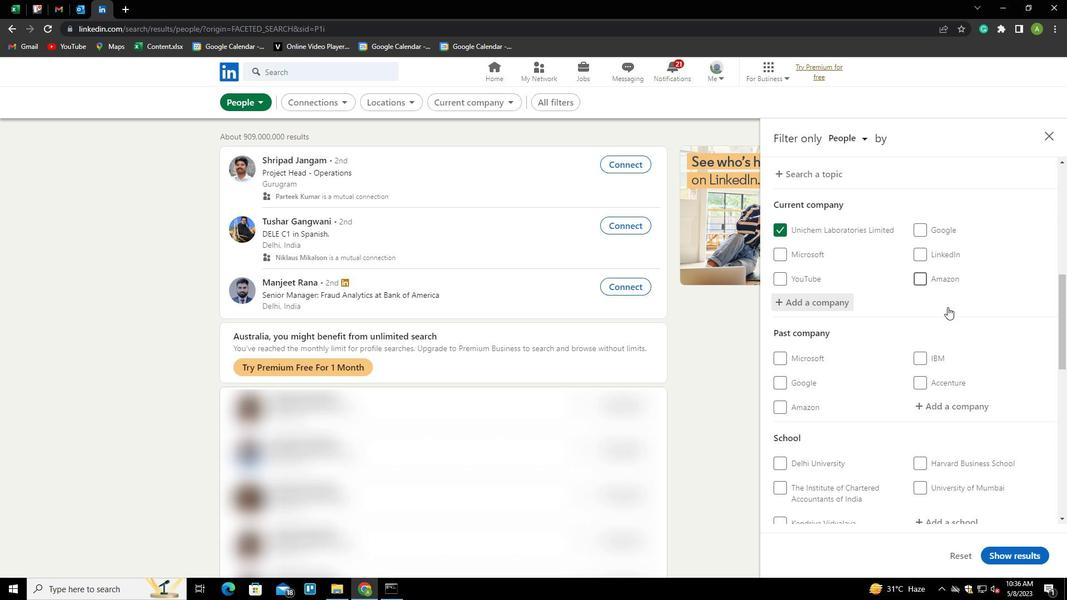 
Action: Mouse scrolled (948, 307) with delta (0, 0)
Screenshot: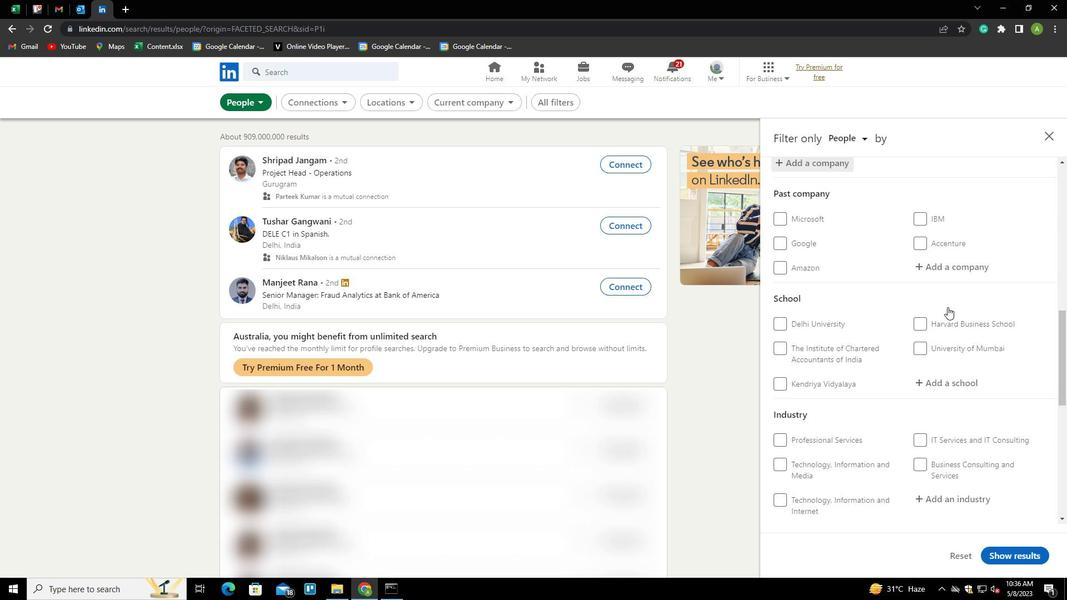 
Action: Mouse moved to (962, 322)
Screenshot: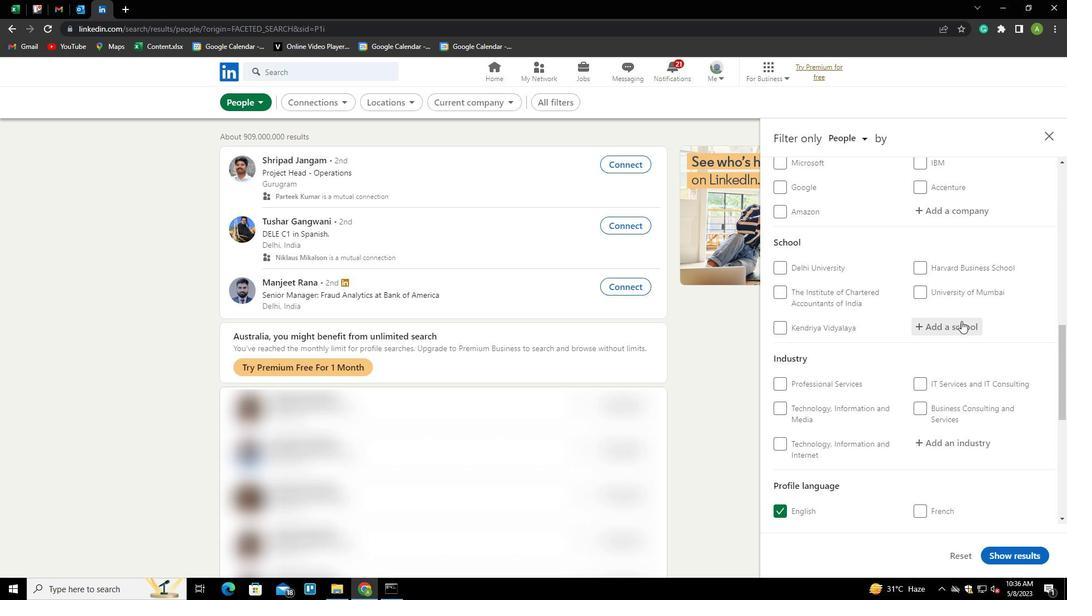 
Action: Mouse pressed left at (962, 322)
Screenshot: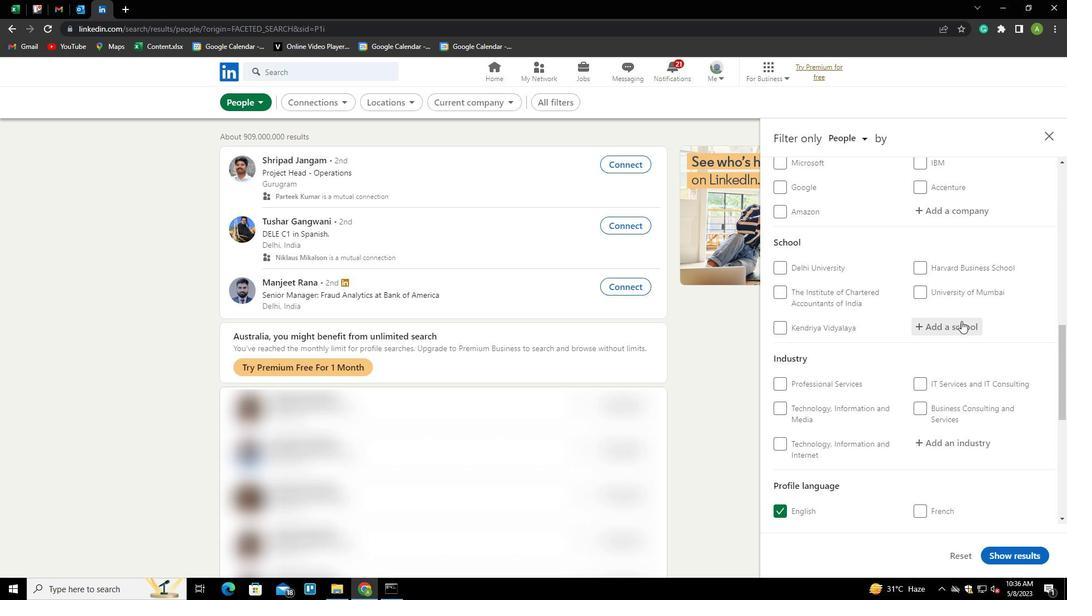 
Action: Key pressed <Key.shift>BHARATHIAR<Key.space><Key.shift>UNIVERSITY<Key.down><Key.enter>
Screenshot: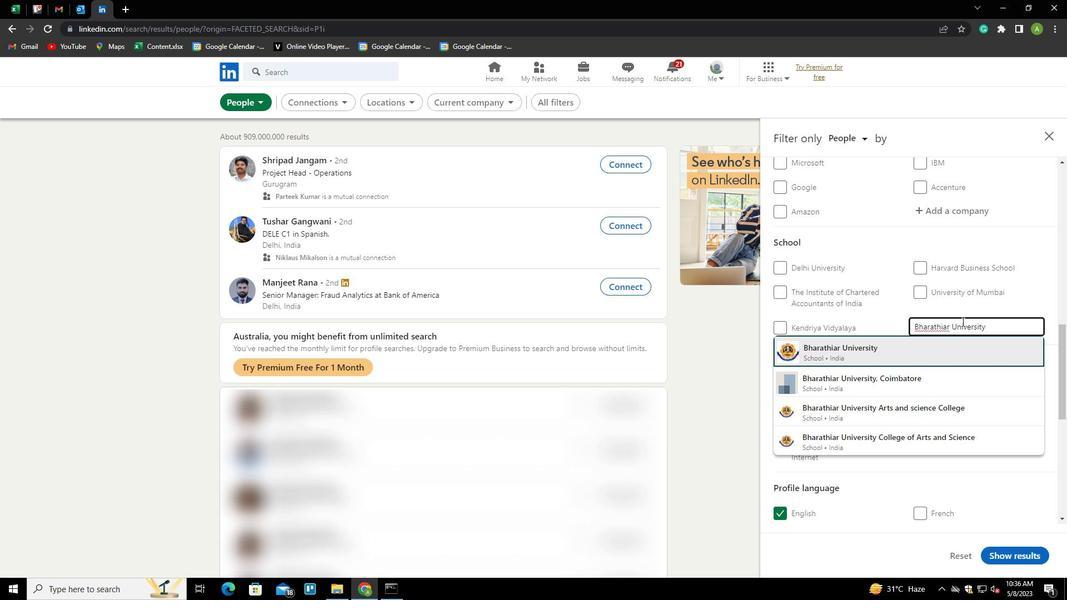 
Action: Mouse scrolled (962, 321) with delta (0, 0)
Screenshot: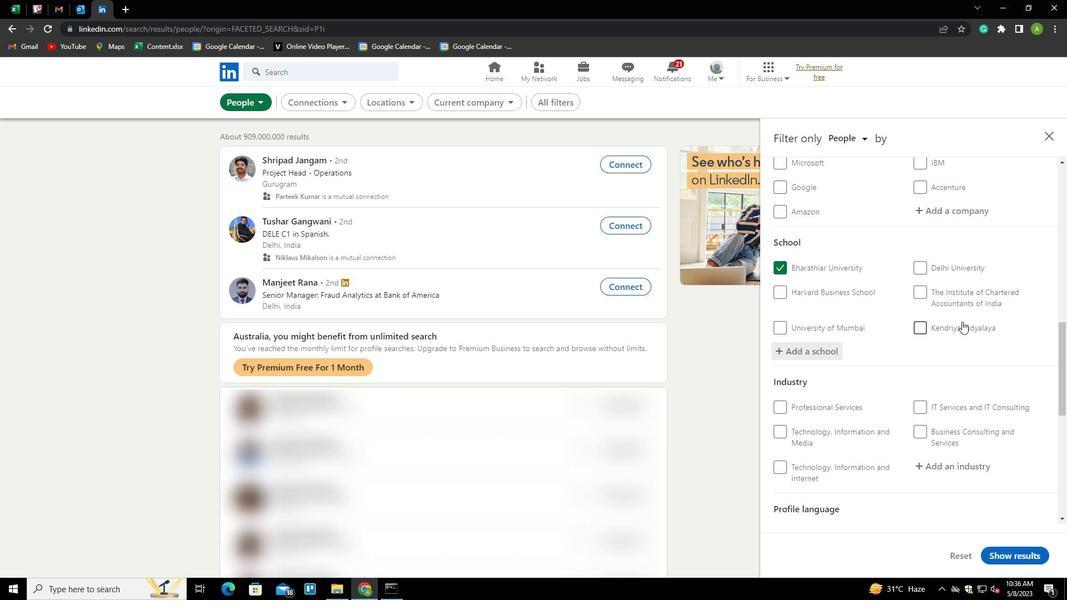 
Action: Mouse scrolled (962, 321) with delta (0, 0)
Screenshot: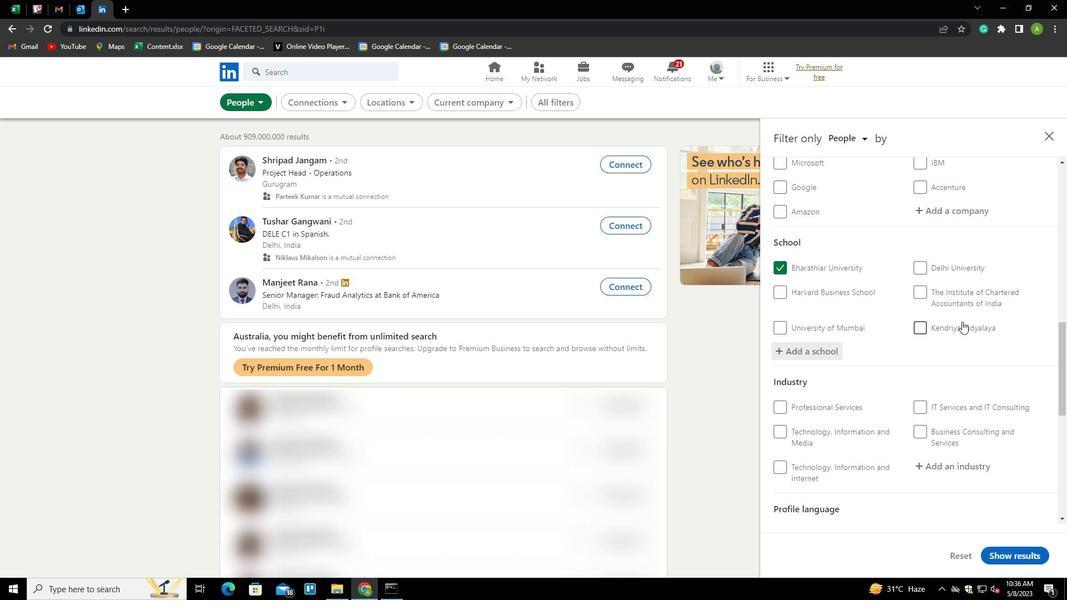 
Action: Mouse scrolled (962, 321) with delta (0, 0)
Screenshot: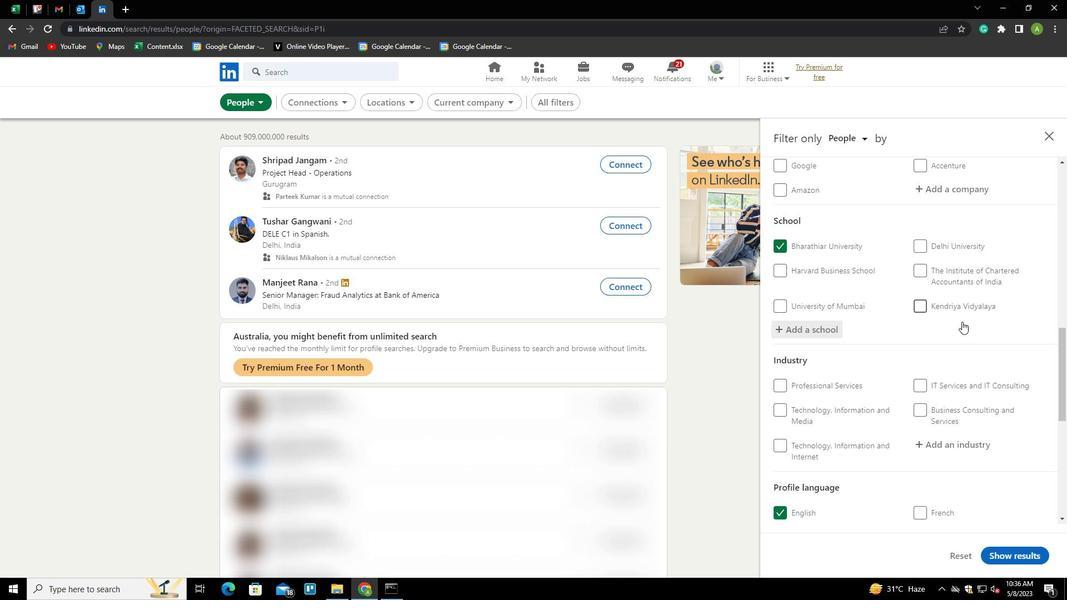 
Action: Mouse moved to (936, 296)
Screenshot: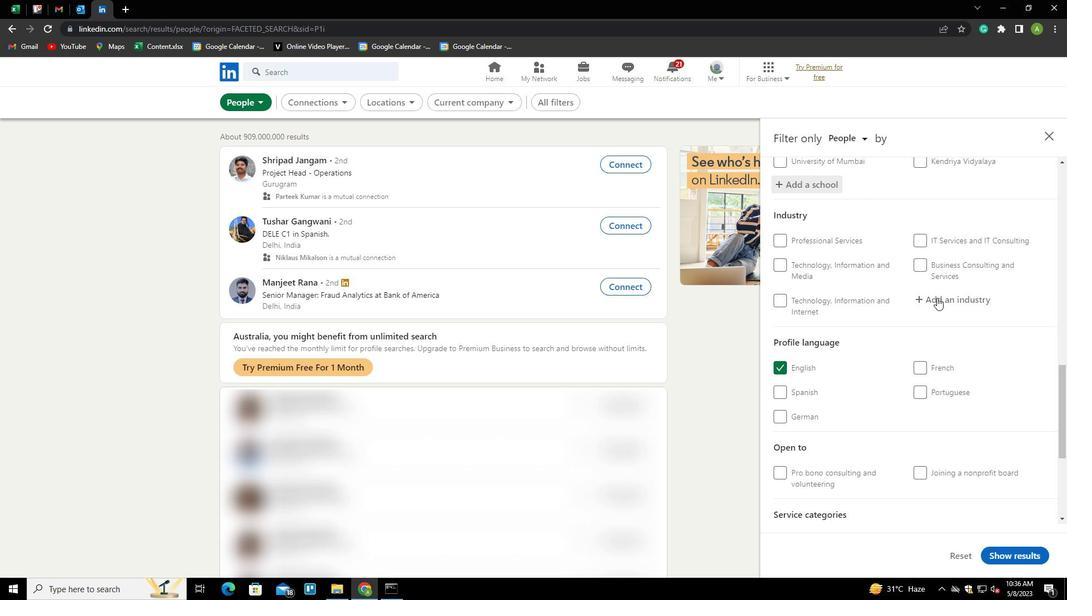 
Action: Mouse pressed left at (936, 296)
Screenshot: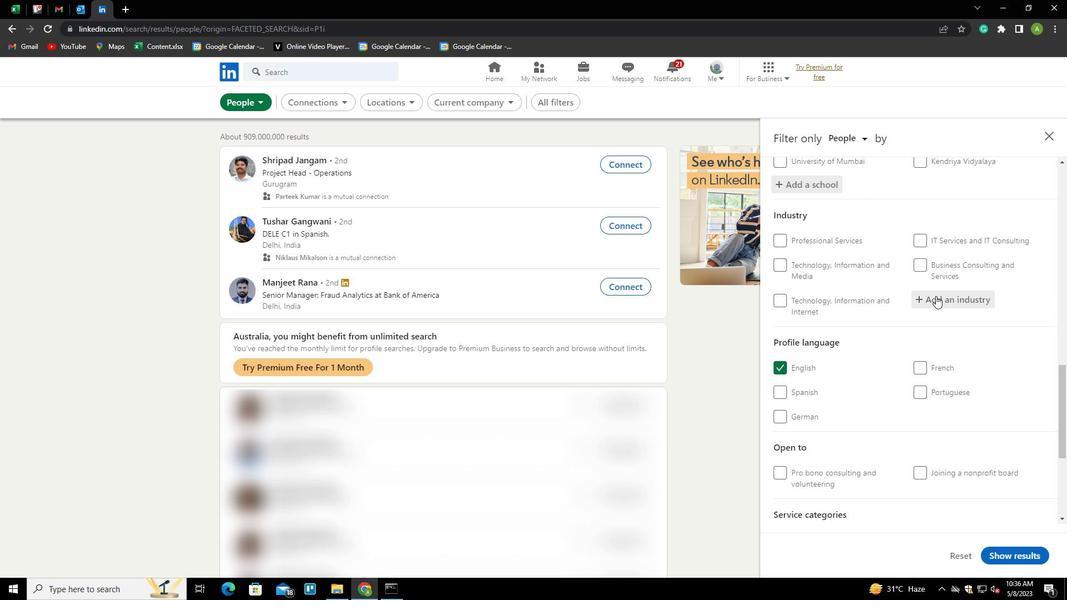 
Action: Key pressed <Key.shift>FUNDA<Key.backspace>S<Key.space>AND<Key.space><Key.shift>TRUSTS<Key.down><Key.down><Key.enter>
Screenshot: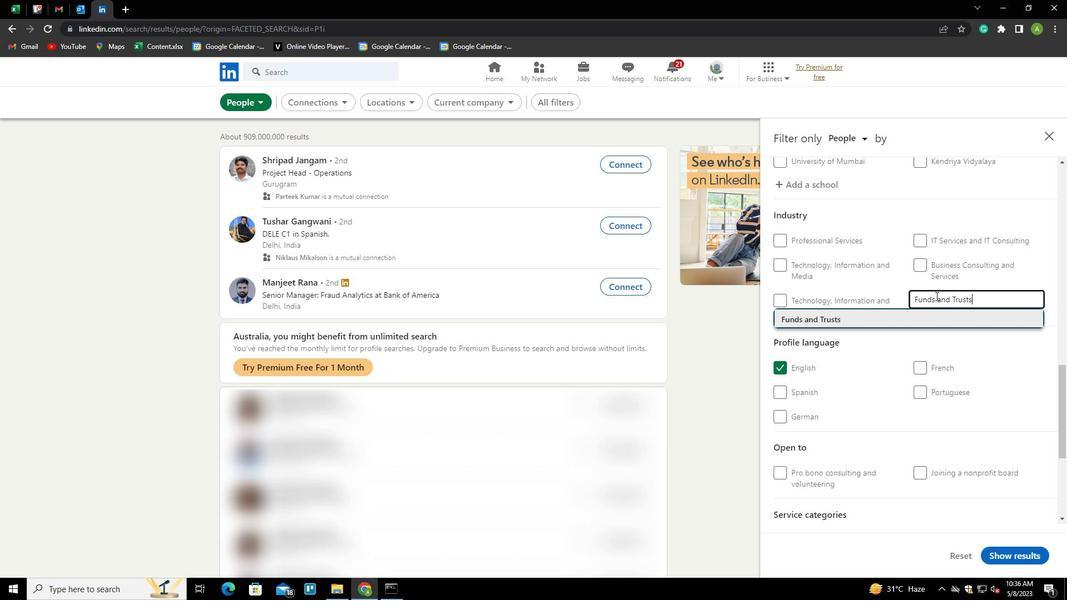 
Action: Mouse scrolled (936, 295) with delta (0, 0)
Screenshot: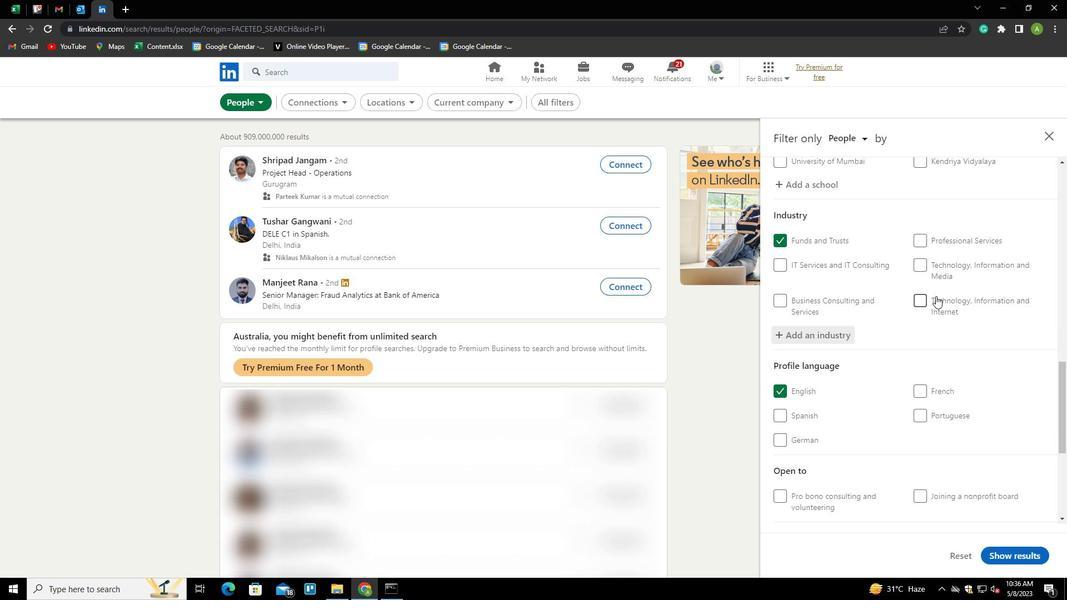 
Action: Mouse scrolled (936, 295) with delta (0, 0)
Screenshot: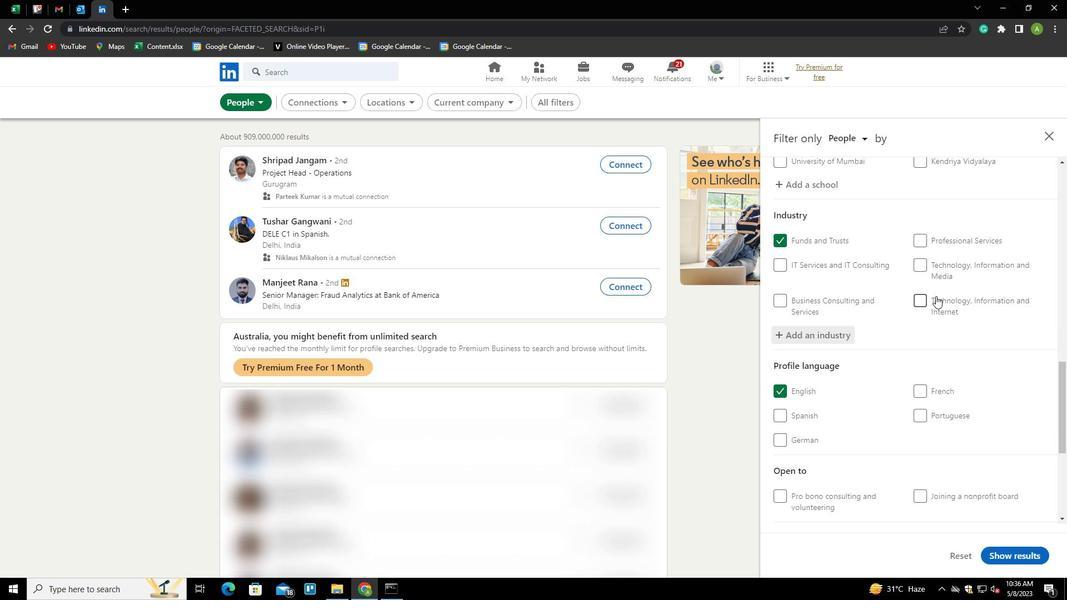 
Action: Mouse scrolled (936, 295) with delta (0, 0)
Screenshot: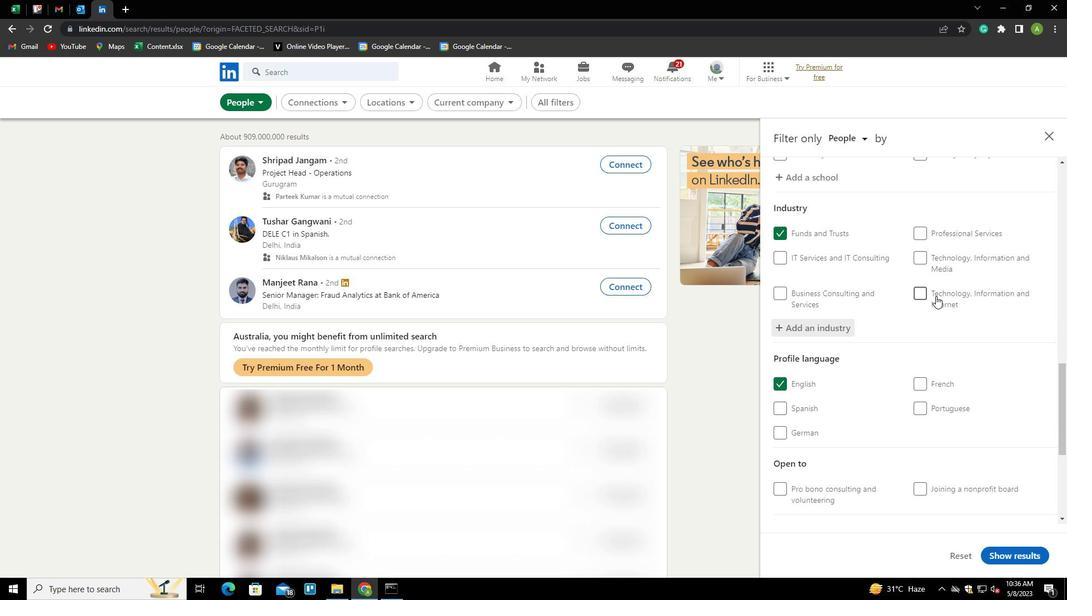 
Action: Mouse scrolled (936, 295) with delta (0, 0)
Screenshot: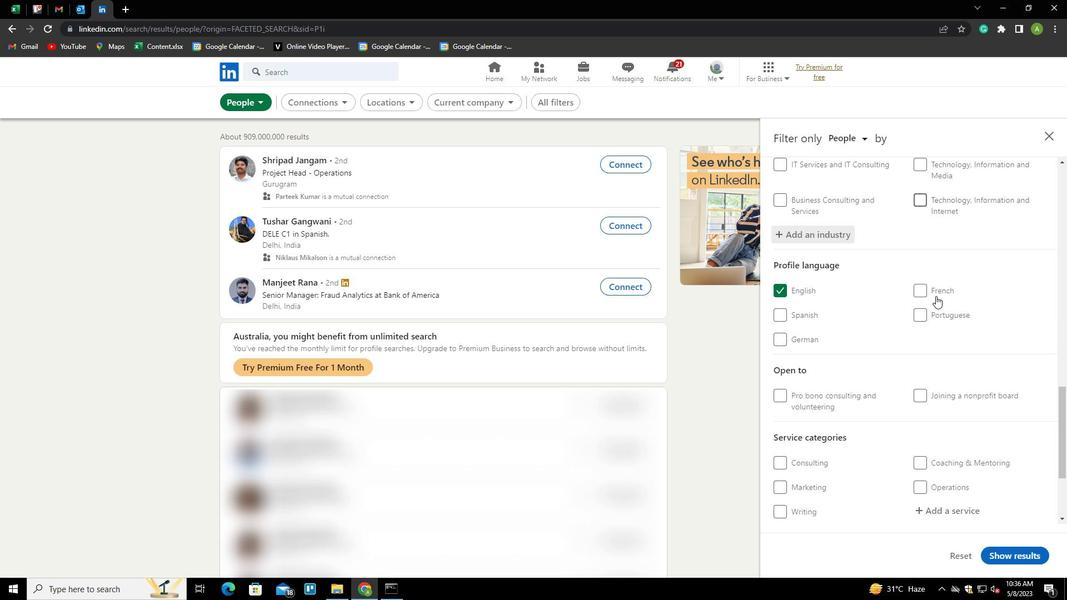 
Action: Mouse scrolled (936, 295) with delta (0, 0)
Screenshot: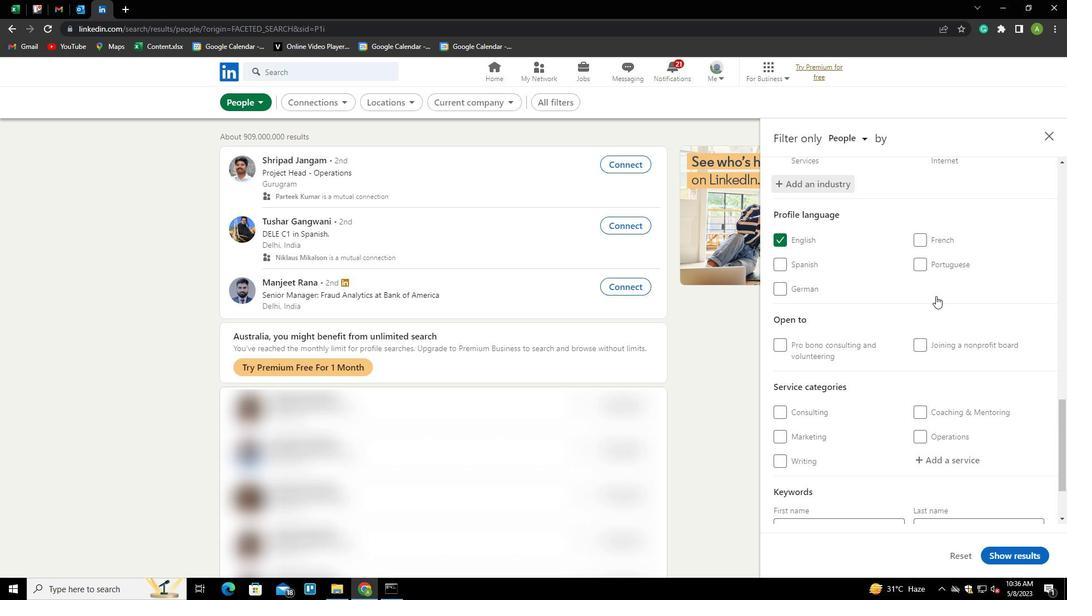 
Action: Mouse scrolled (936, 295) with delta (0, 0)
Screenshot: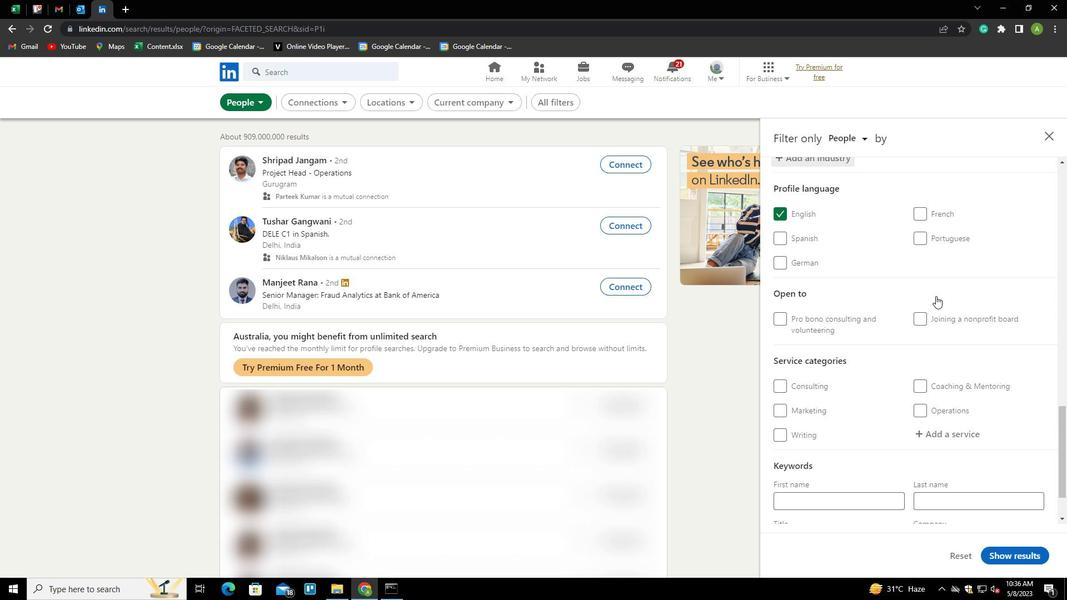 
Action: Mouse moved to (946, 369)
Screenshot: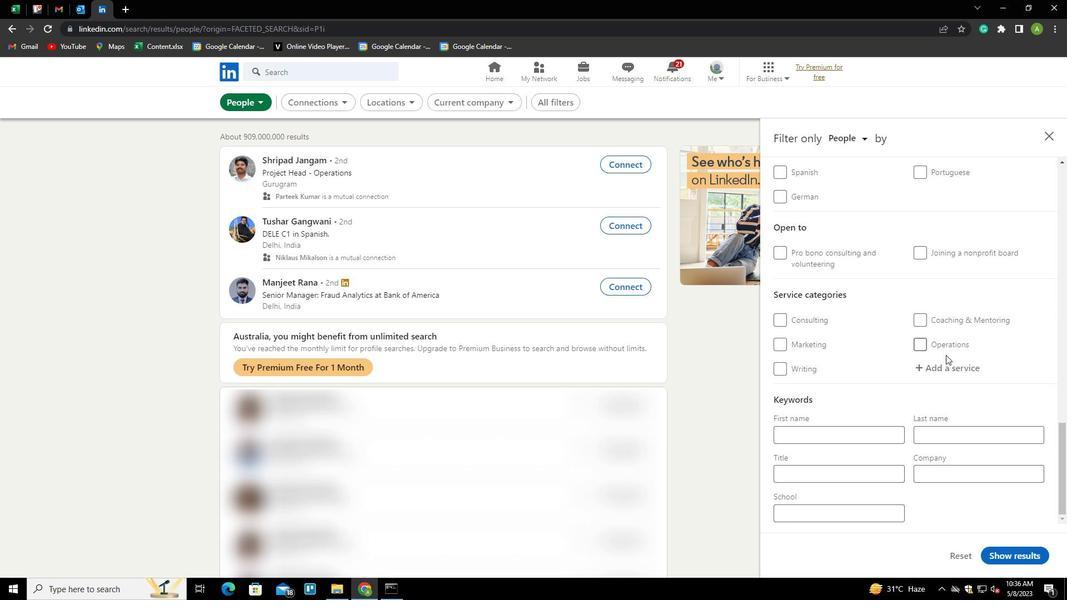 
Action: Mouse pressed left at (946, 369)
Screenshot: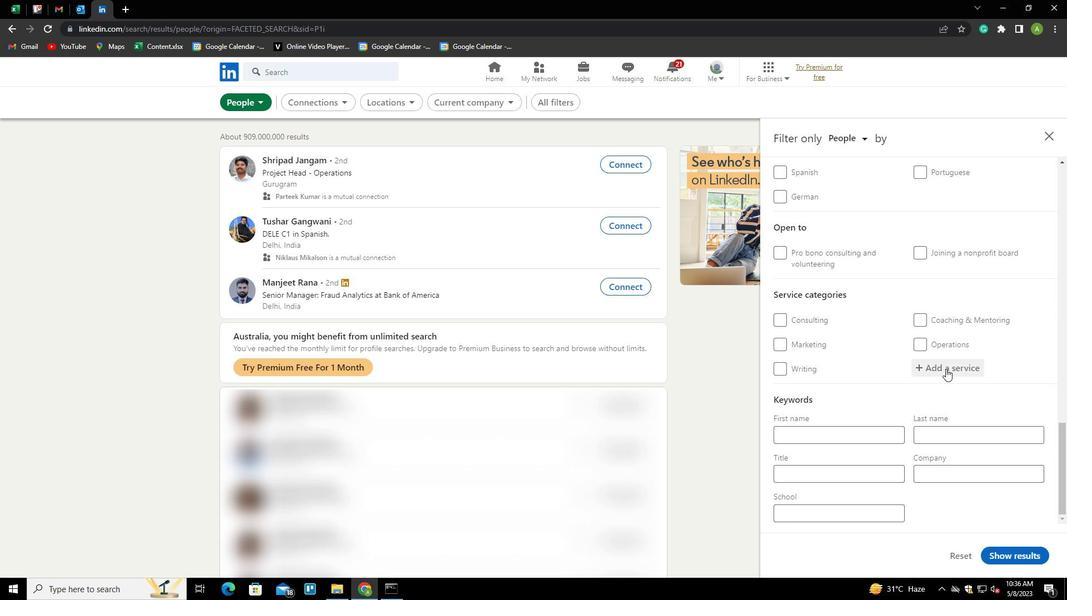 
Action: Mouse moved to (945, 370)
Screenshot: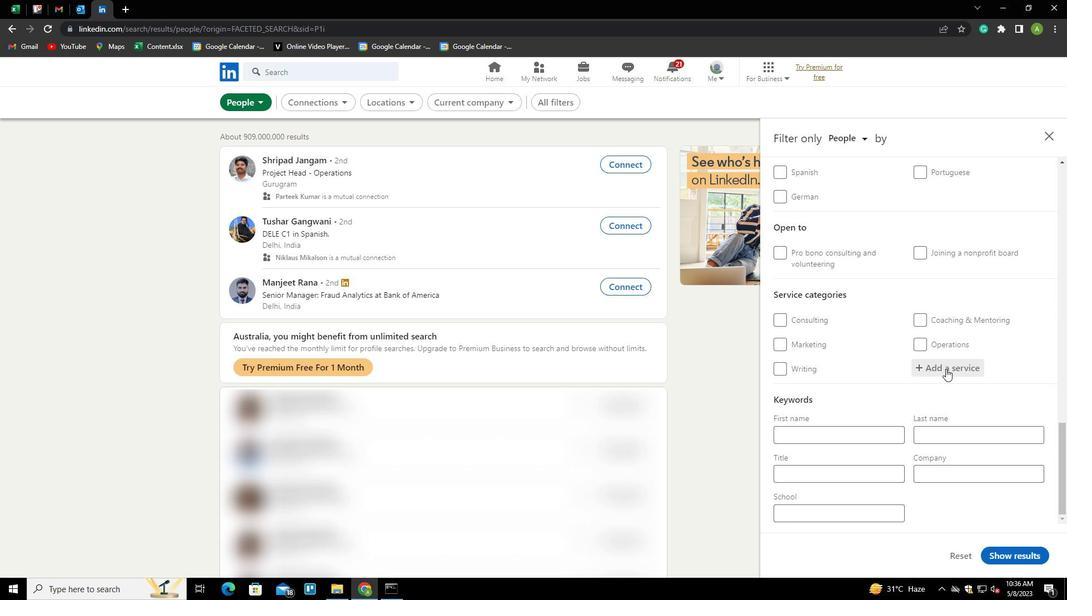 
Action: Key pressed <Key.shift>REAL<Key.space><Key.shift>ESTATE<Key.down><Key.enter>
Screenshot: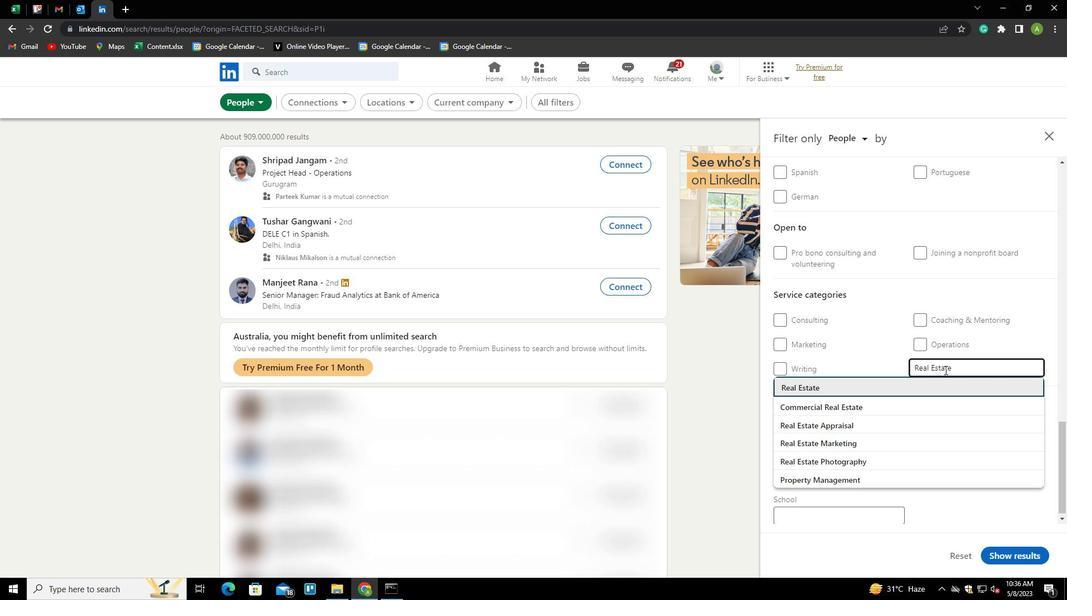 
Action: Mouse moved to (932, 394)
Screenshot: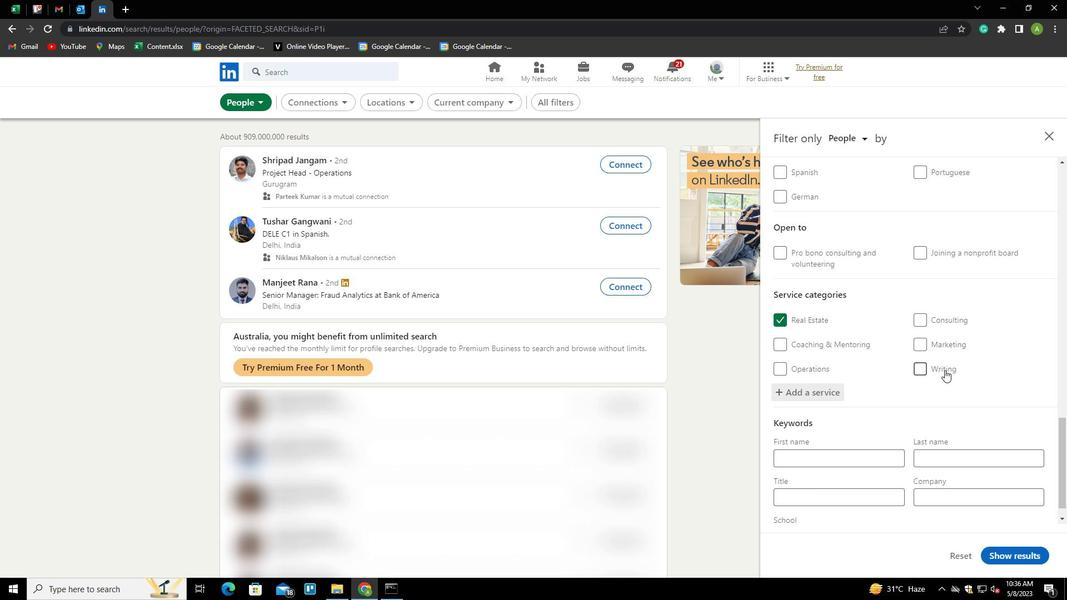 
Action: Mouse scrolled (932, 393) with delta (0, 0)
Screenshot: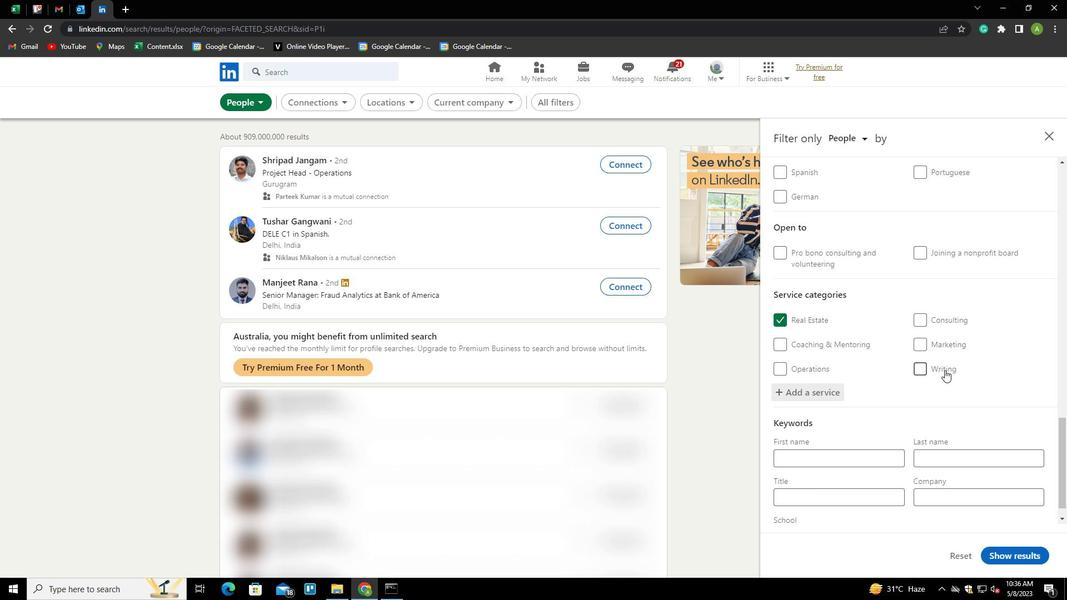 
Action: Mouse scrolled (932, 393) with delta (0, 0)
Screenshot: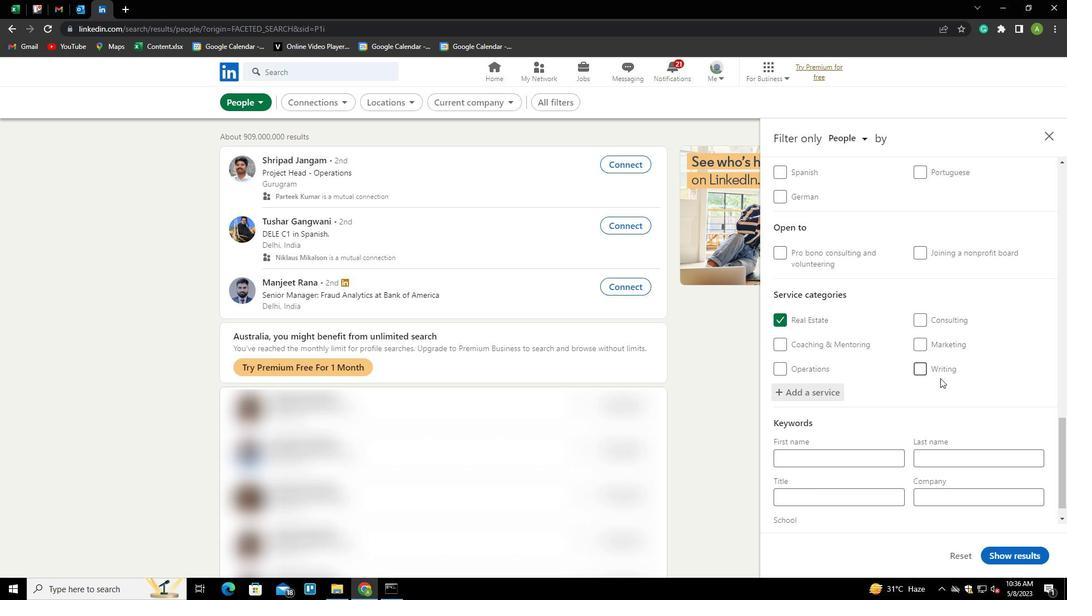 
Action: Mouse scrolled (932, 393) with delta (0, 0)
Screenshot: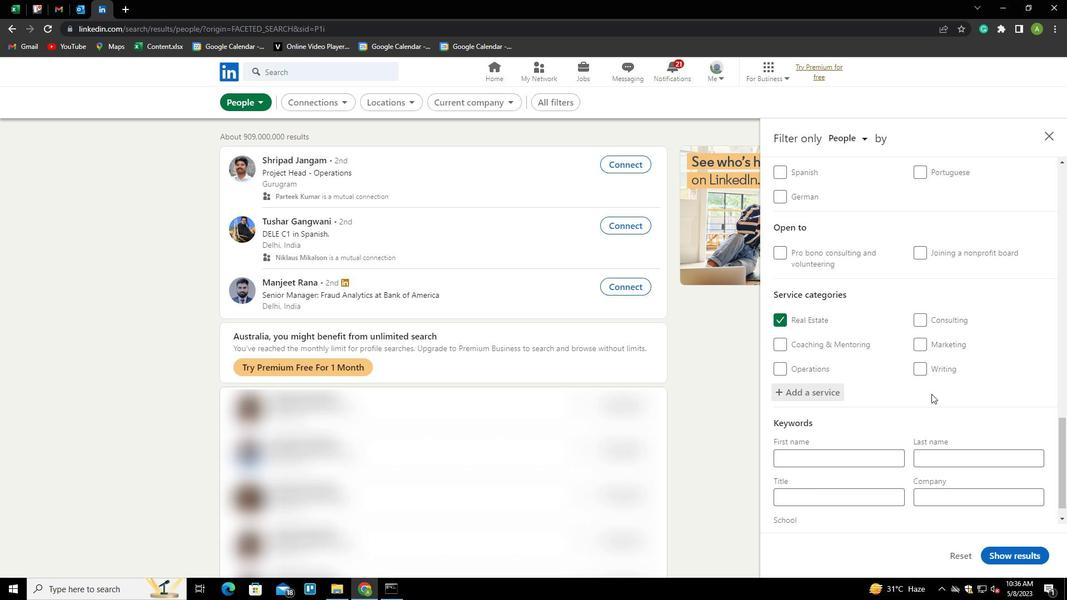 
Action: Mouse scrolled (932, 393) with delta (0, 0)
Screenshot: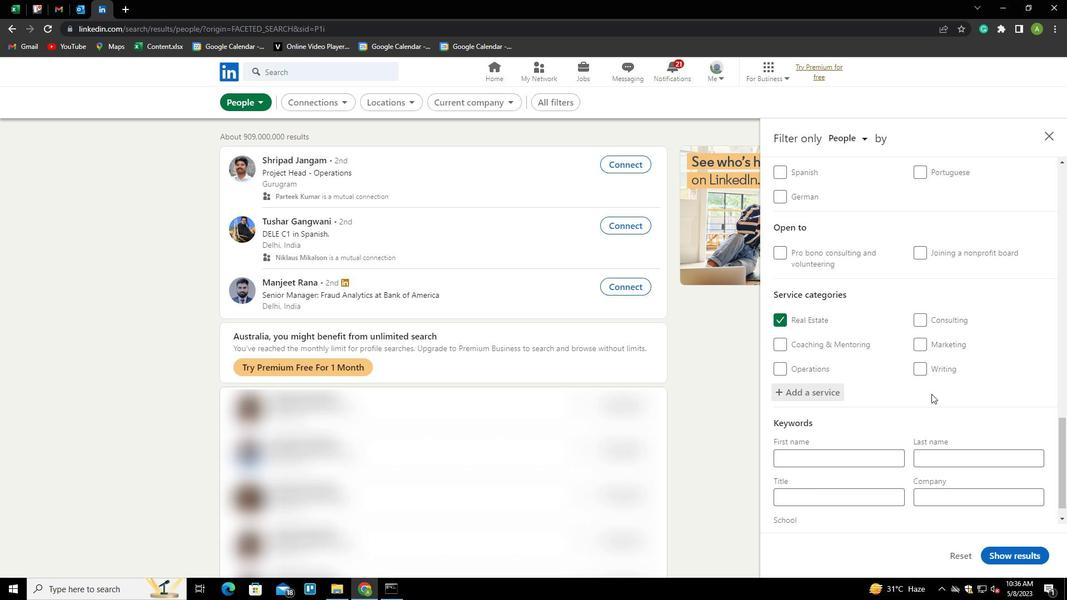 
Action: Mouse moved to (854, 473)
Screenshot: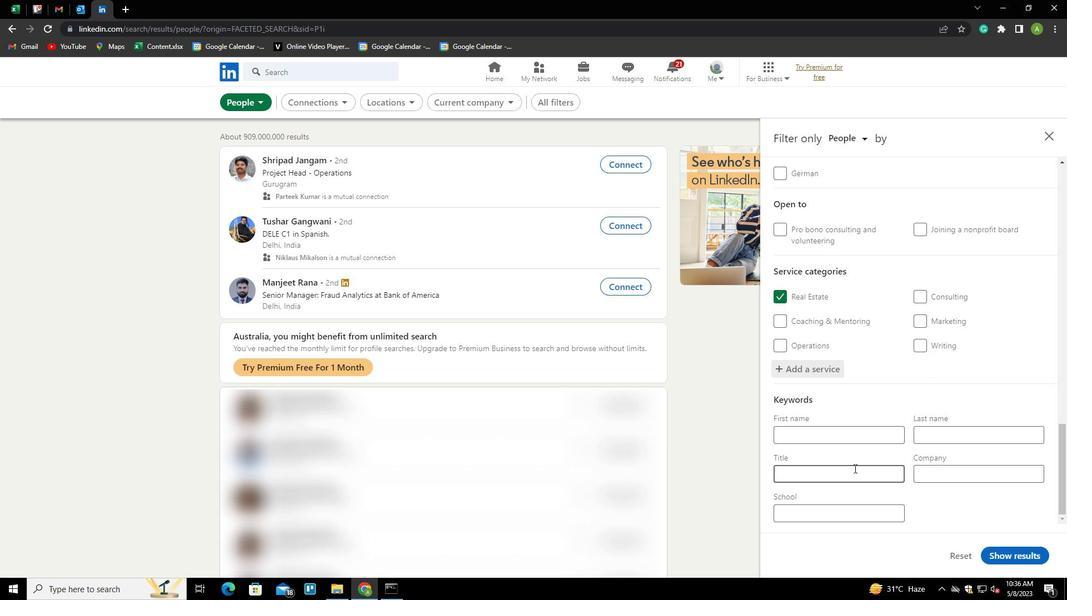 
Action: Mouse pressed left at (854, 473)
Screenshot: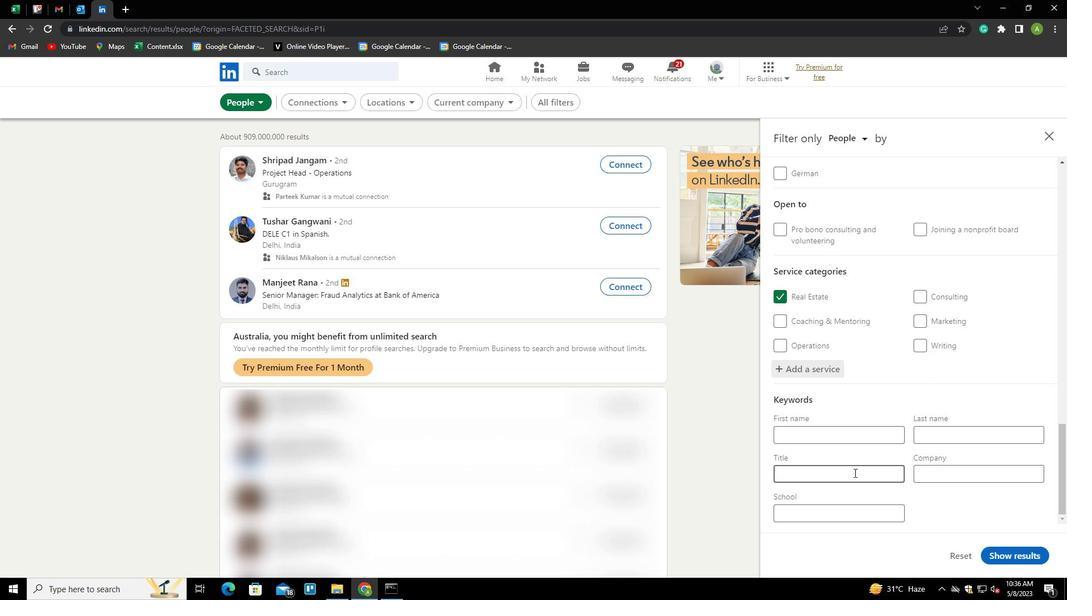 
Action: Key pressed <Key.shift>PIPE<Key.shift>FI<Key.backspace><Key.backspace>FITTER
Screenshot: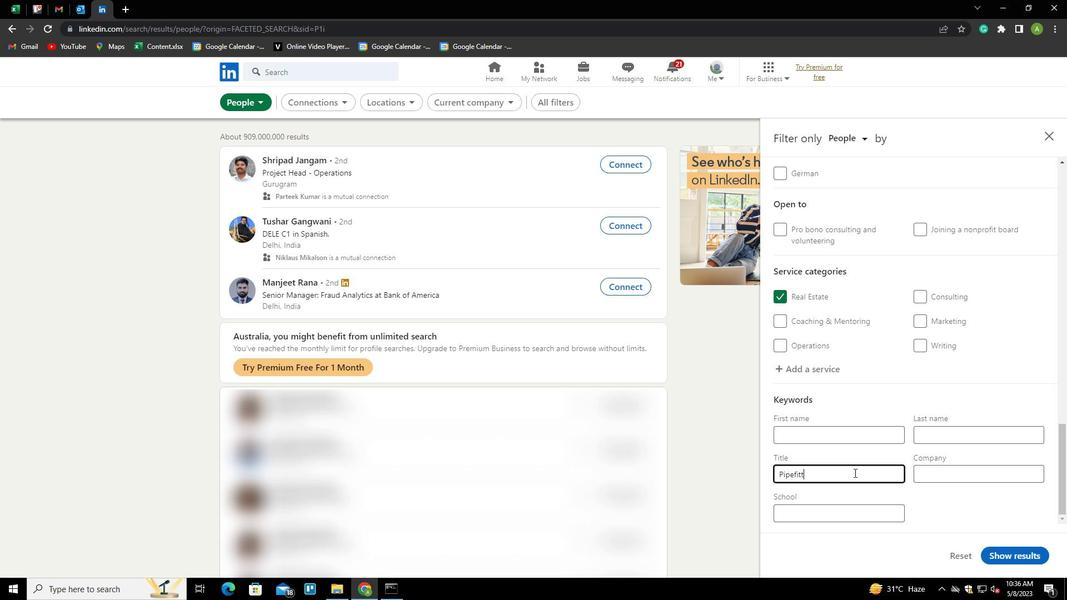 
Action: Mouse moved to (974, 527)
Screenshot: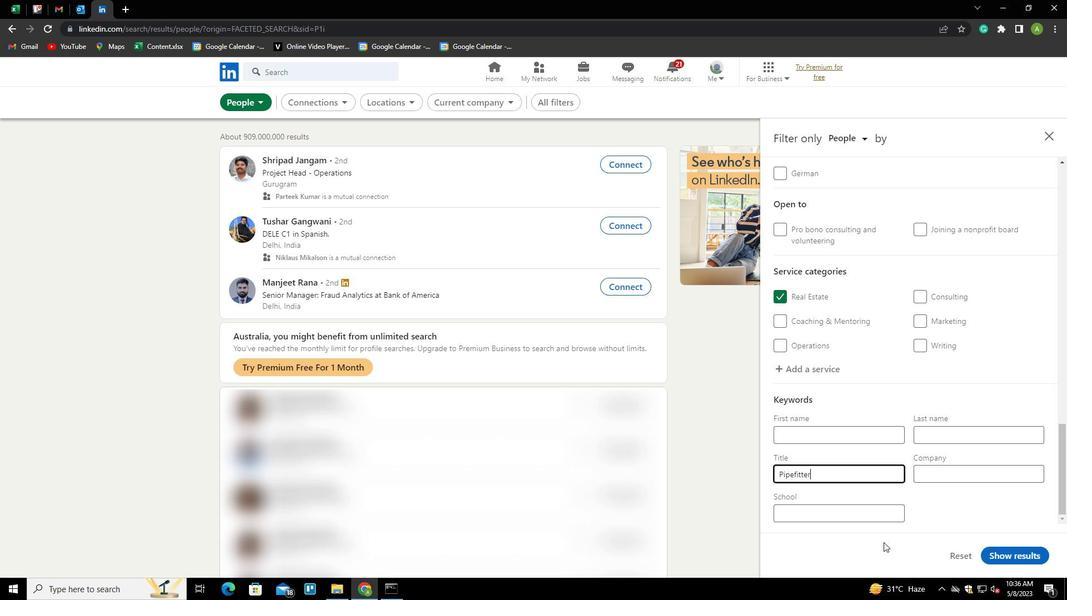 
Action: Mouse pressed left at (974, 527)
Screenshot: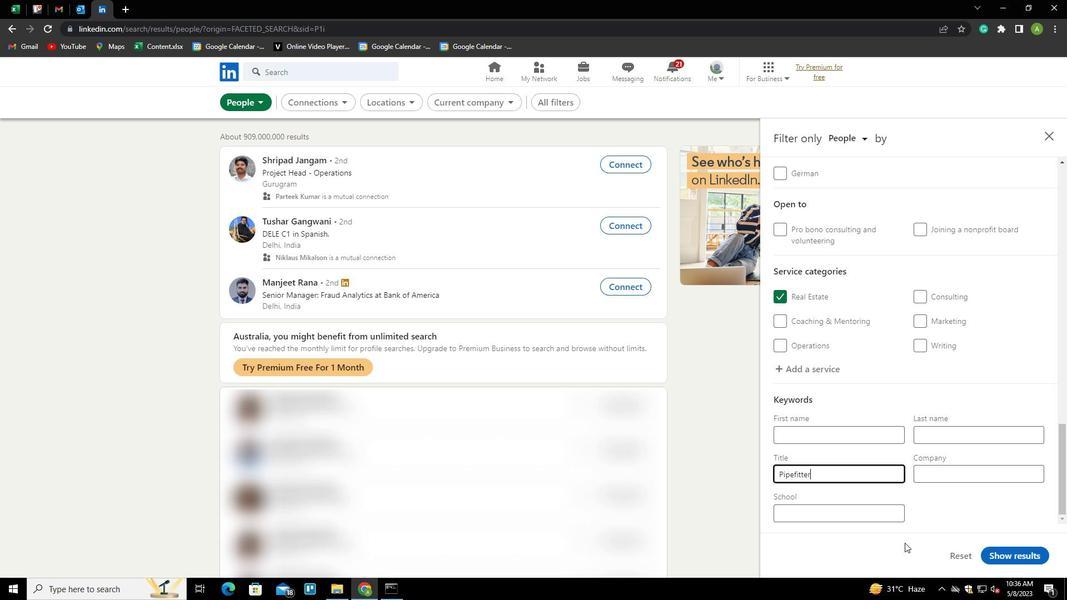 
Action: Mouse moved to (1012, 551)
Screenshot: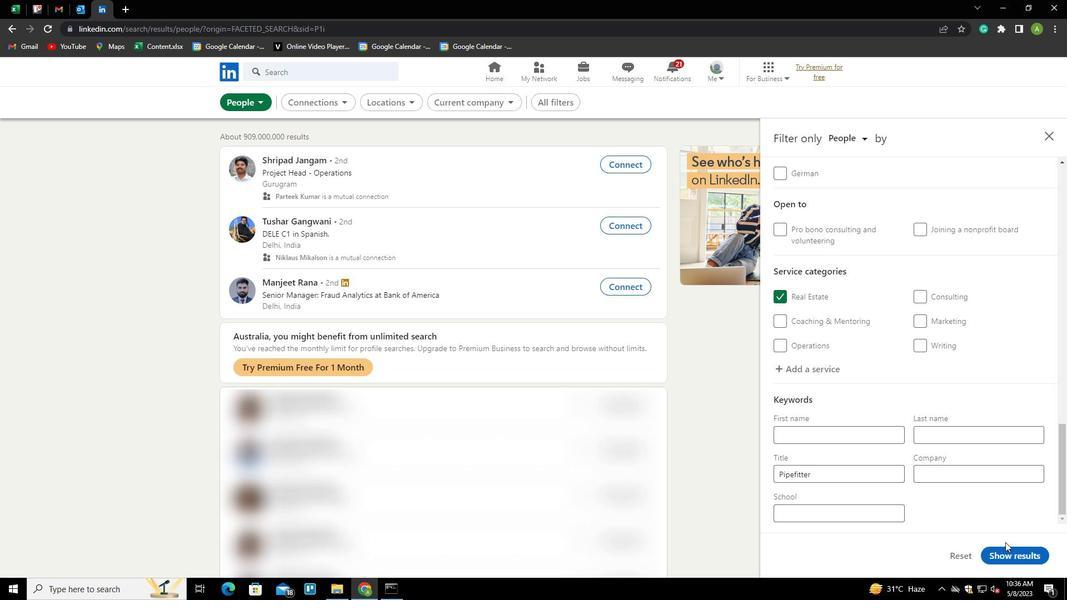 
Action: Mouse pressed left at (1012, 551)
Screenshot: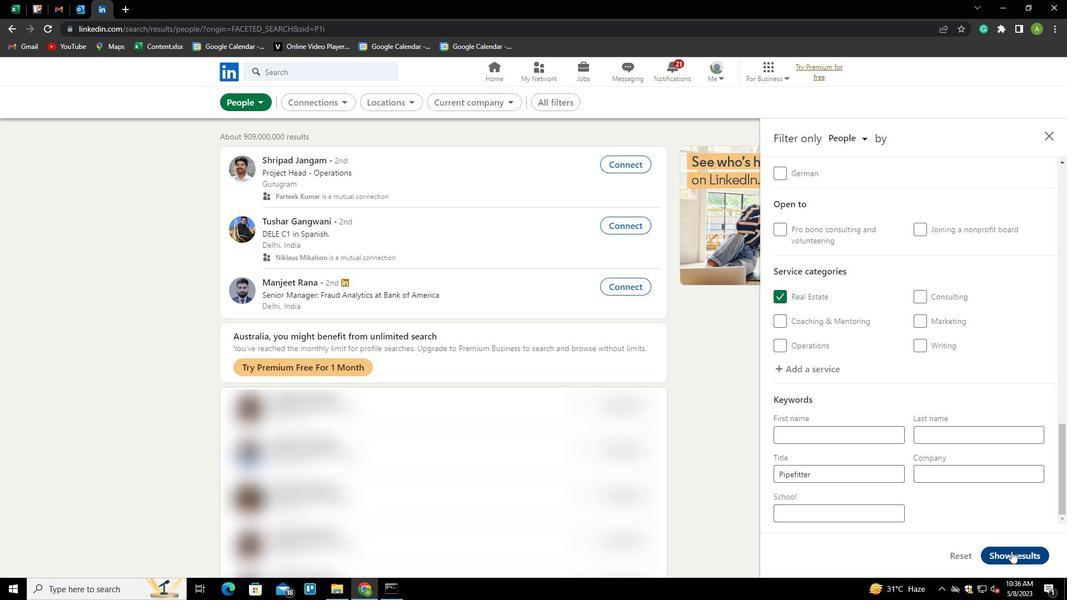 
